 Task: Search one way flight ticket for 3 adults in first from Sacramento: Sacramento International Airport to Indianapolis: Indianapolis International Airport on 8-5-2023. Number of bags: 2 checked bags. Price is upto 92000. Outbound departure time preference is 21:30.
Action: Mouse moved to (343, 137)
Screenshot: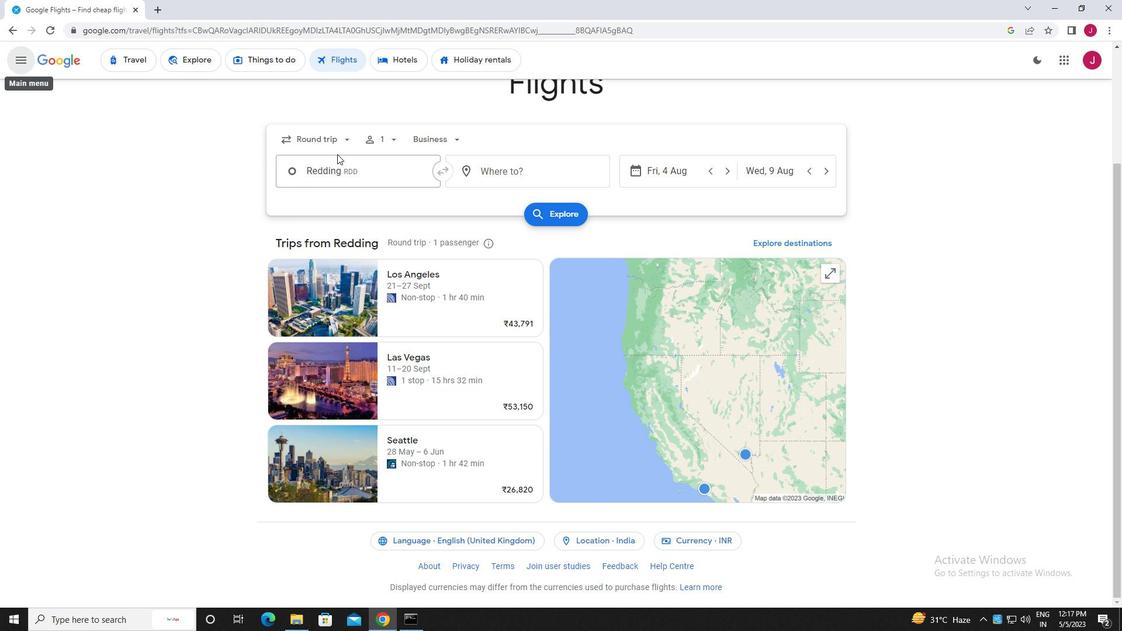 
Action: Mouse pressed left at (343, 137)
Screenshot: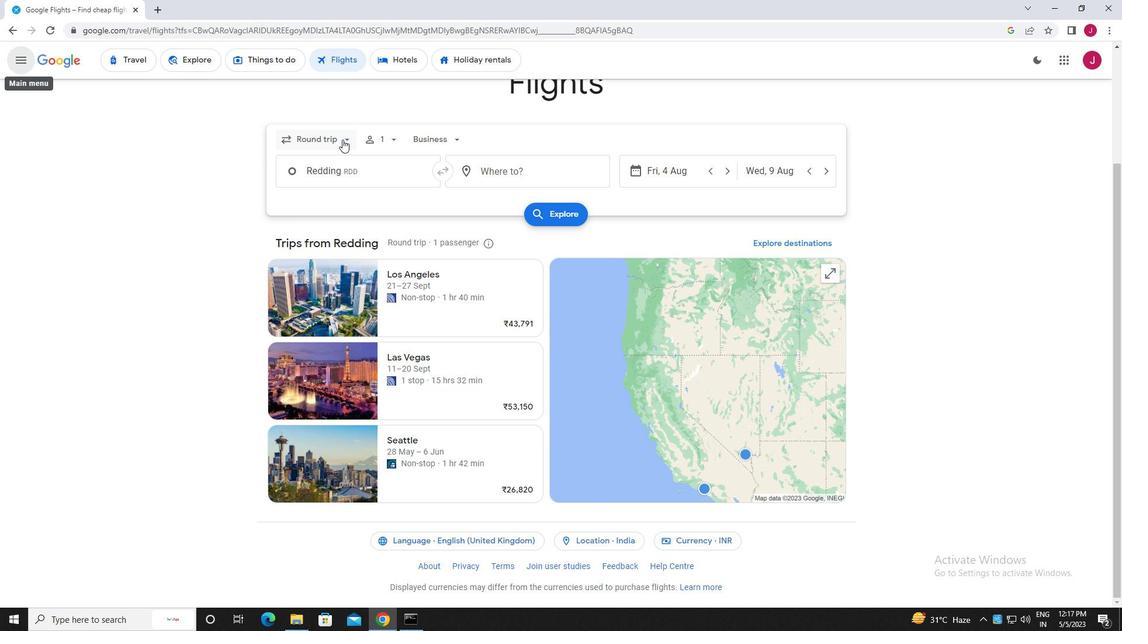 
Action: Mouse moved to (340, 190)
Screenshot: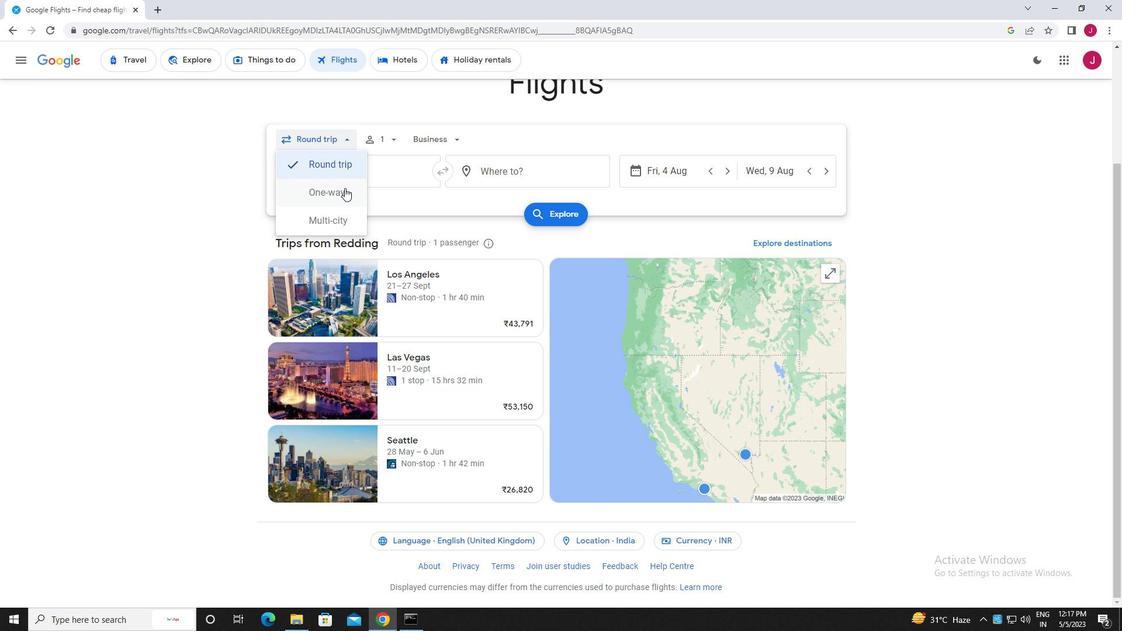 
Action: Mouse pressed left at (340, 190)
Screenshot: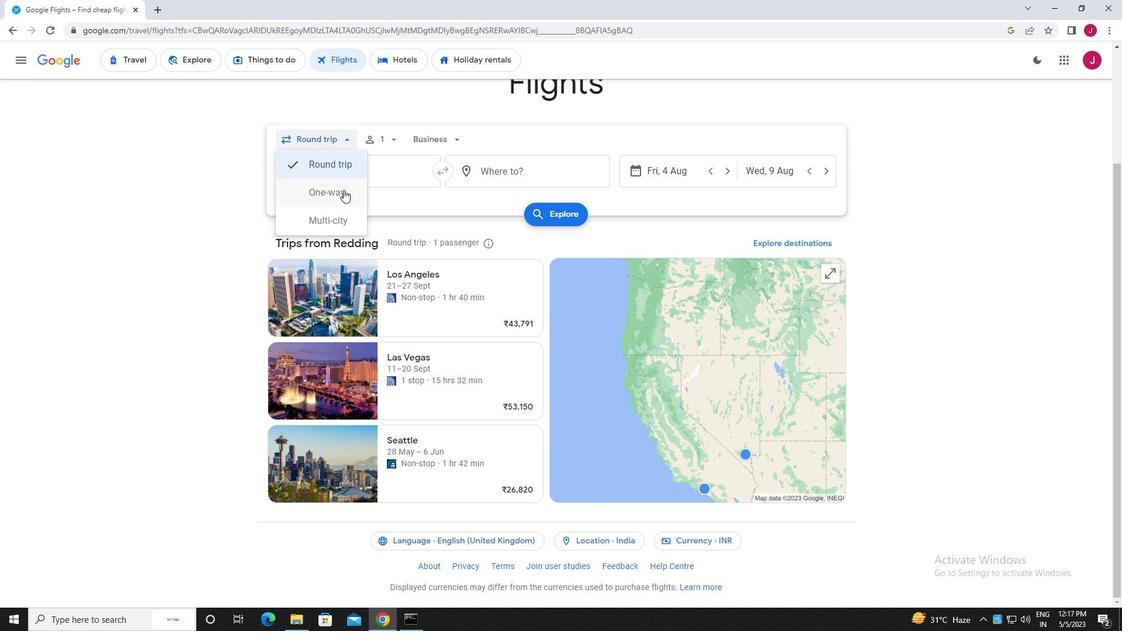 
Action: Mouse moved to (381, 137)
Screenshot: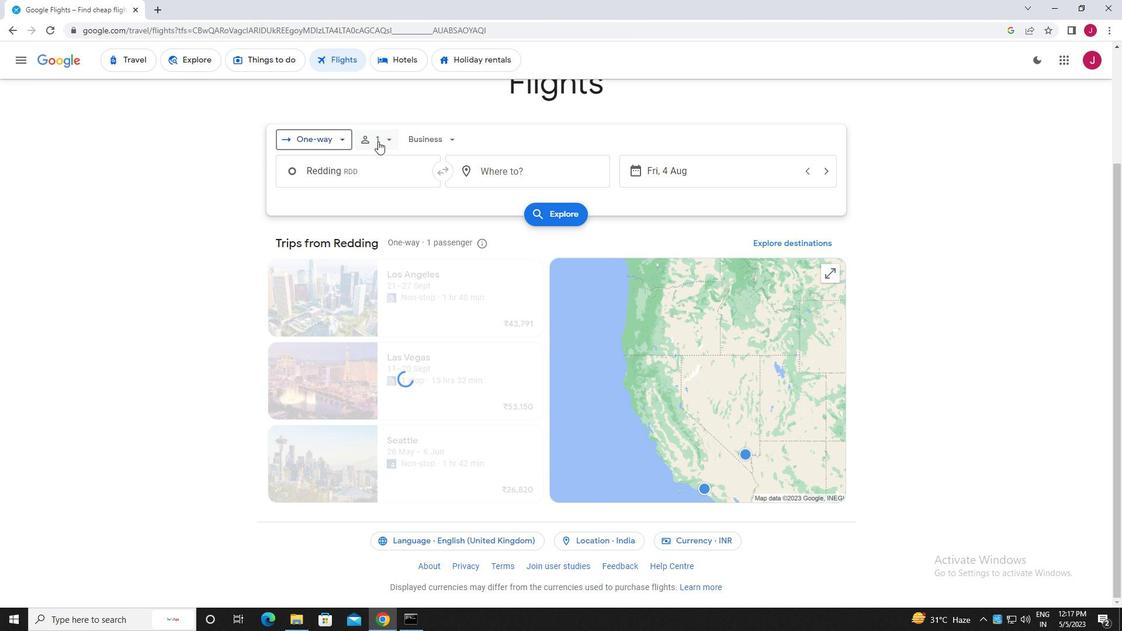 
Action: Mouse pressed left at (381, 137)
Screenshot: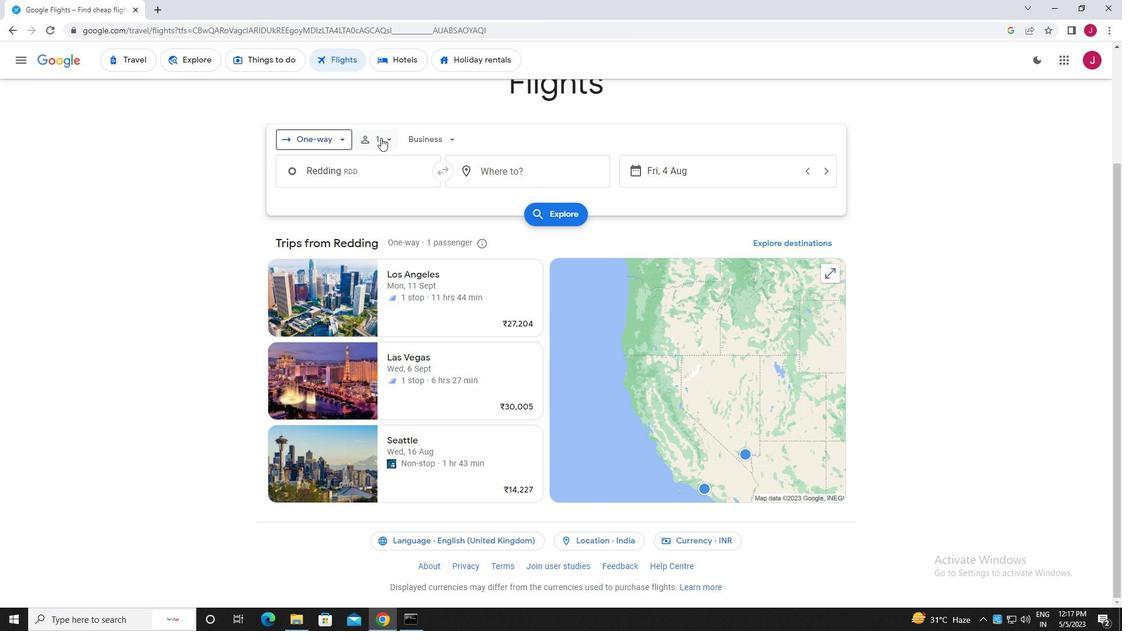
Action: Mouse moved to (484, 167)
Screenshot: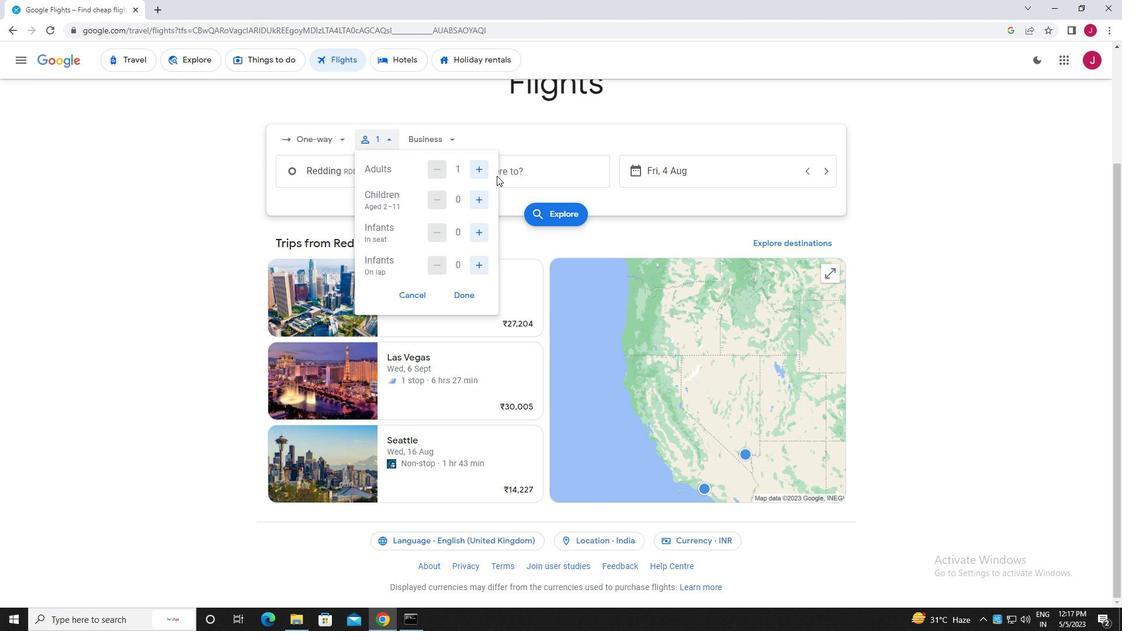 
Action: Mouse pressed left at (484, 167)
Screenshot: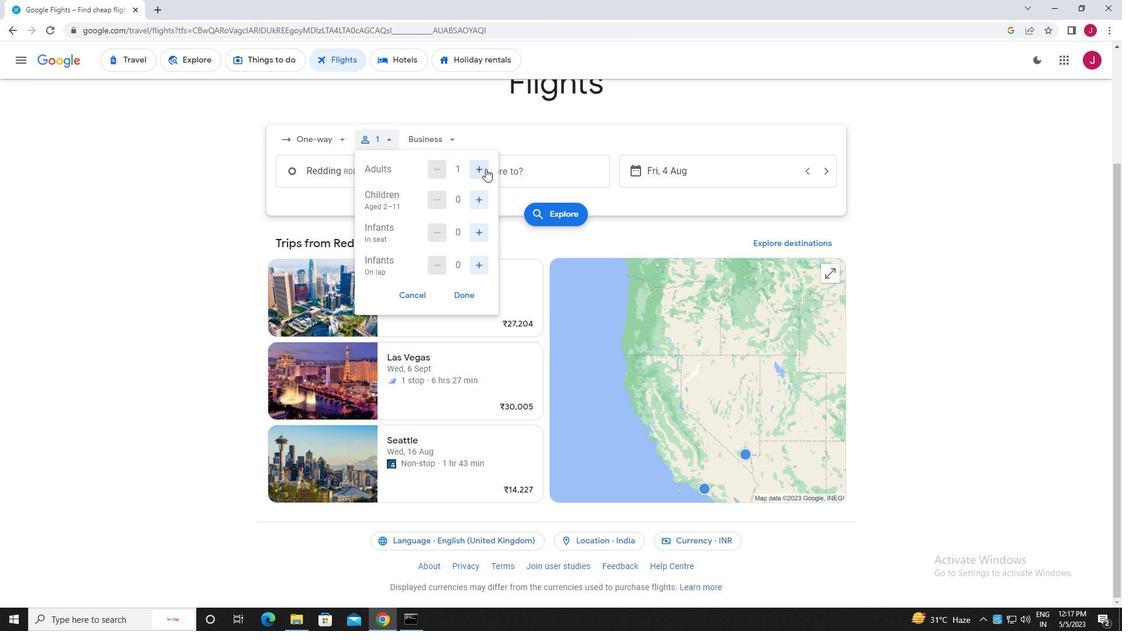 
Action: Mouse pressed left at (484, 167)
Screenshot: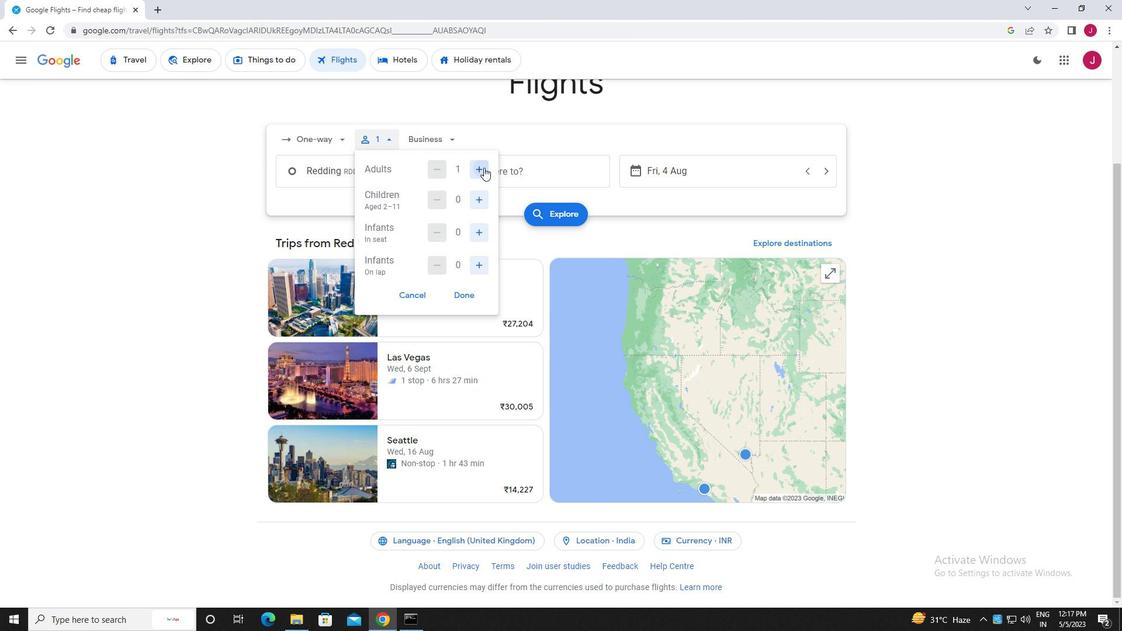 
Action: Mouse moved to (464, 292)
Screenshot: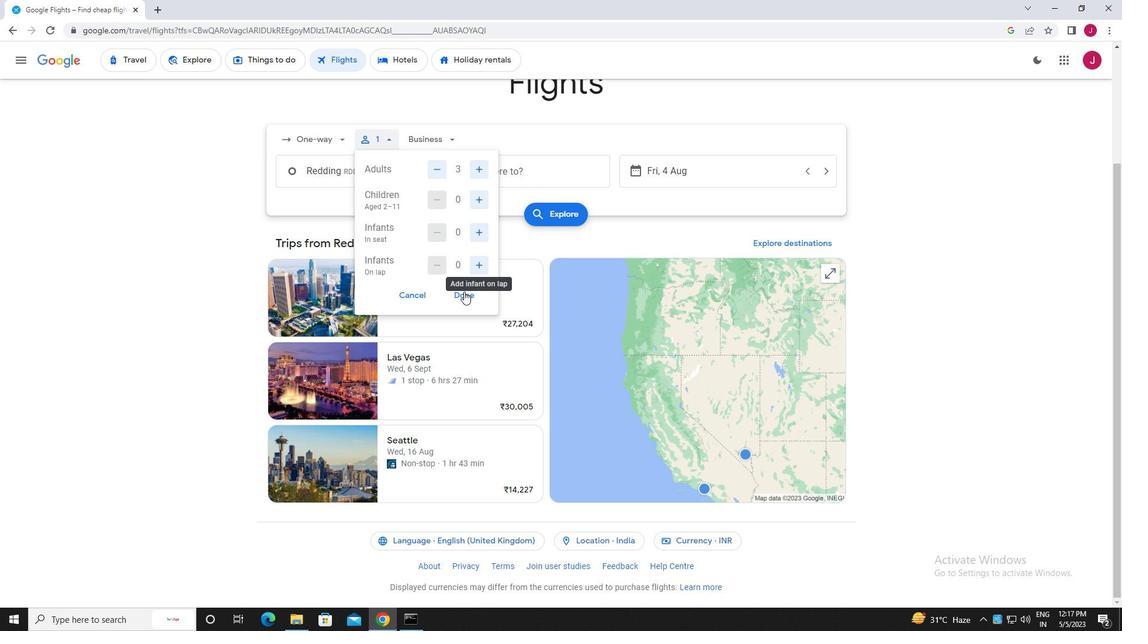 
Action: Mouse pressed left at (464, 292)
Screenshot: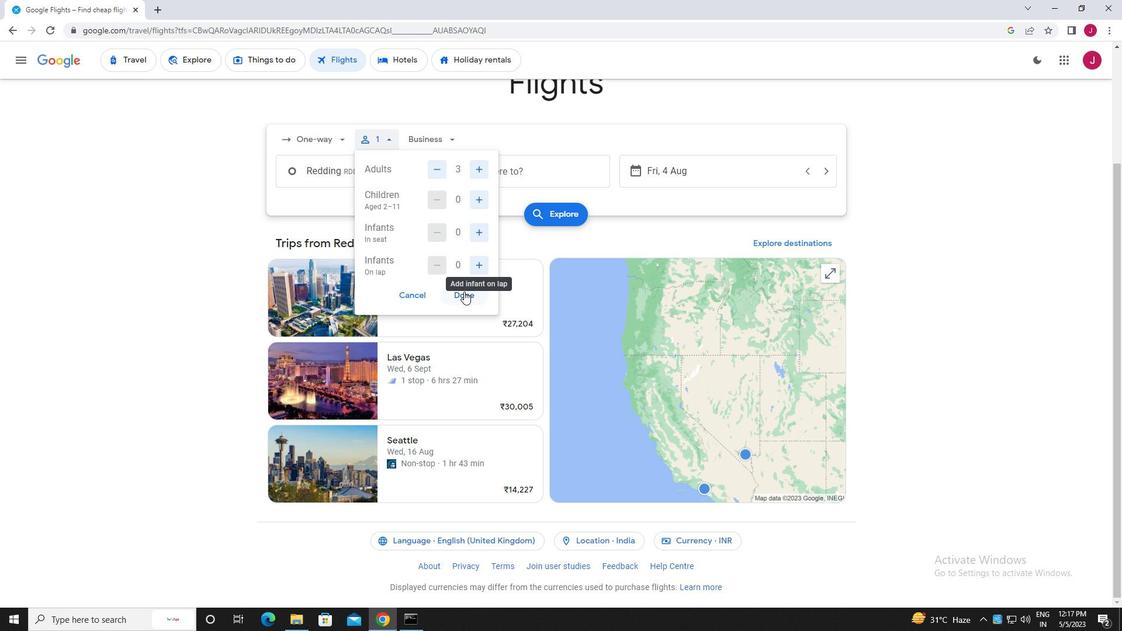 
Action: Mouse moved to (440, 140)
Screenshot: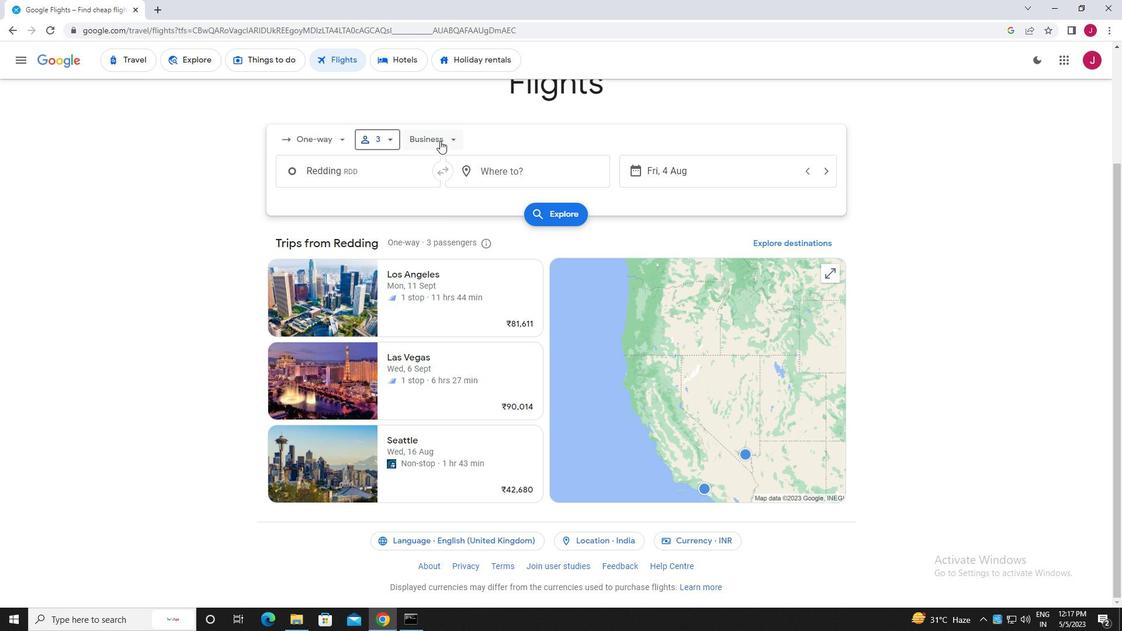 
Action: Mouse pressed left at (440, 140)
Screenshot: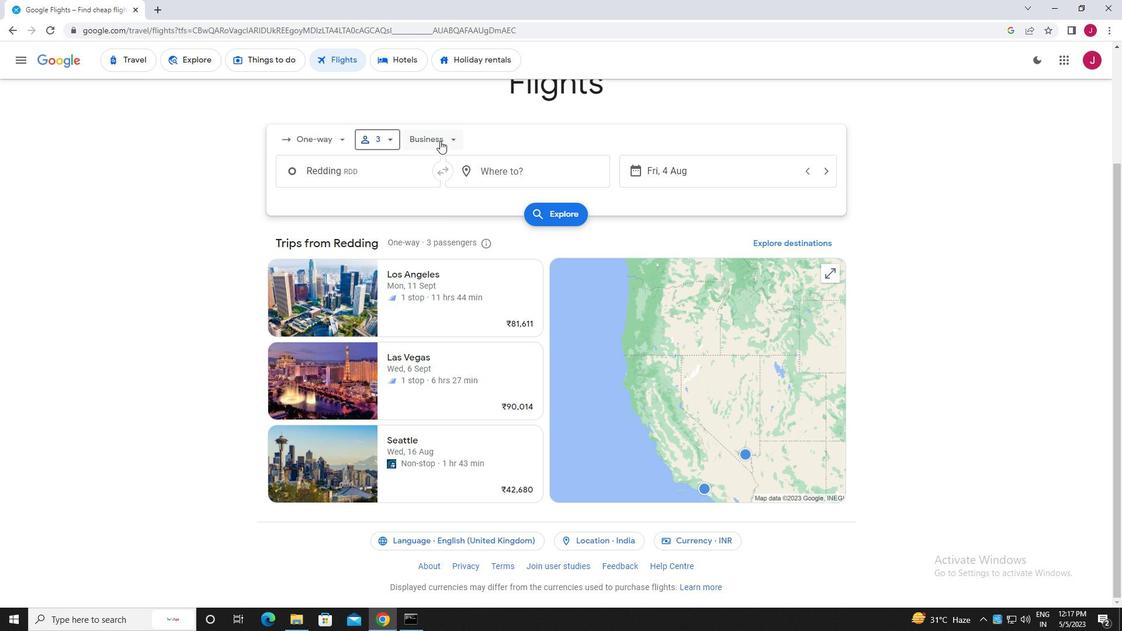 
Action: Mouse moved to (444, 250)
Screenshot: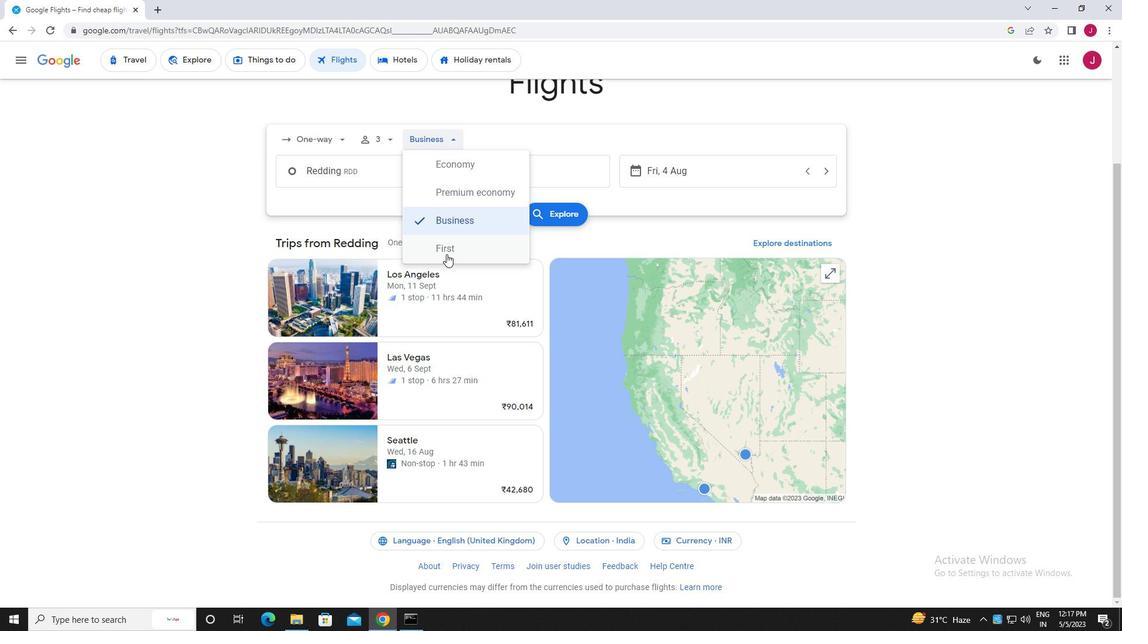 
Action: Mouse pressed left at (444, 250)
Screenshot: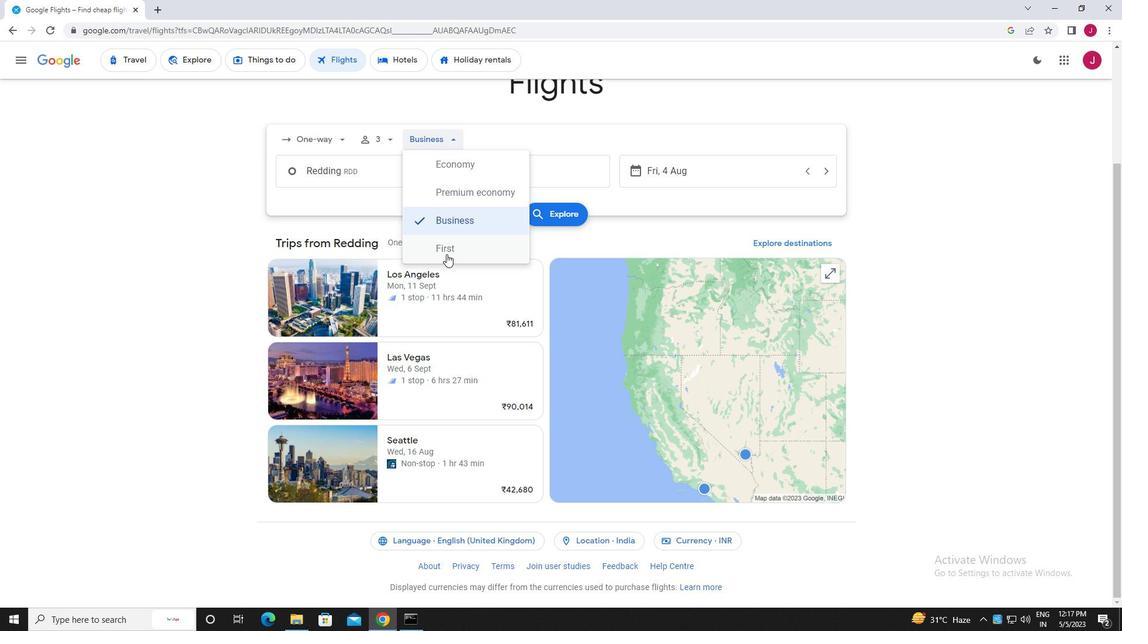 
Action: Mouse moved to (391, 173)
Screenshot: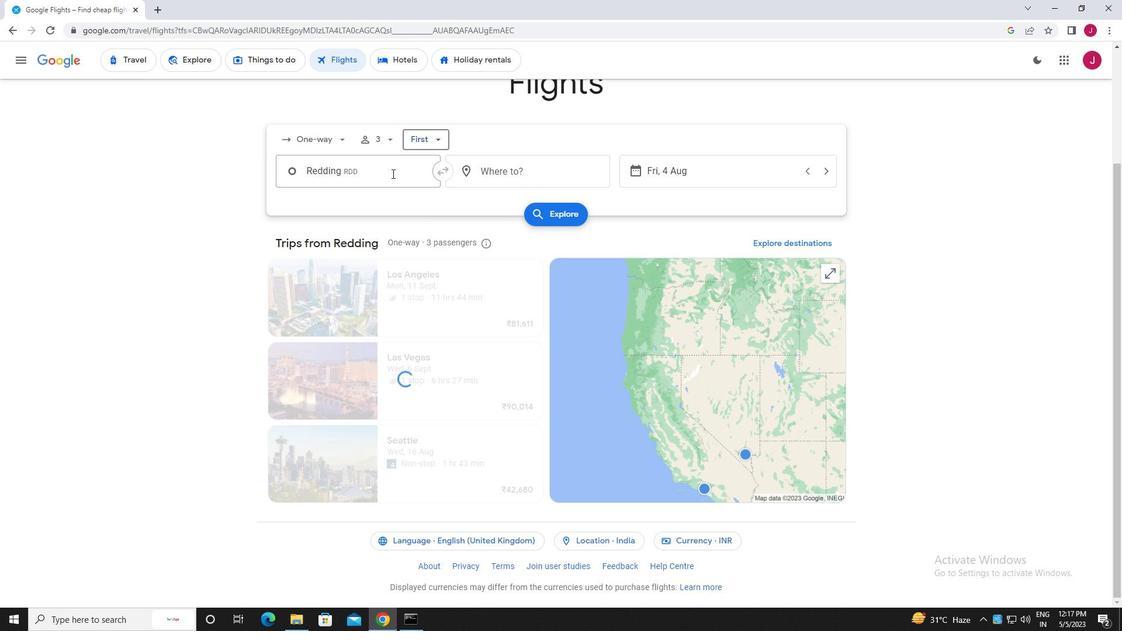 
Action: Mouse pressed left at (391, 173)
Screenshot: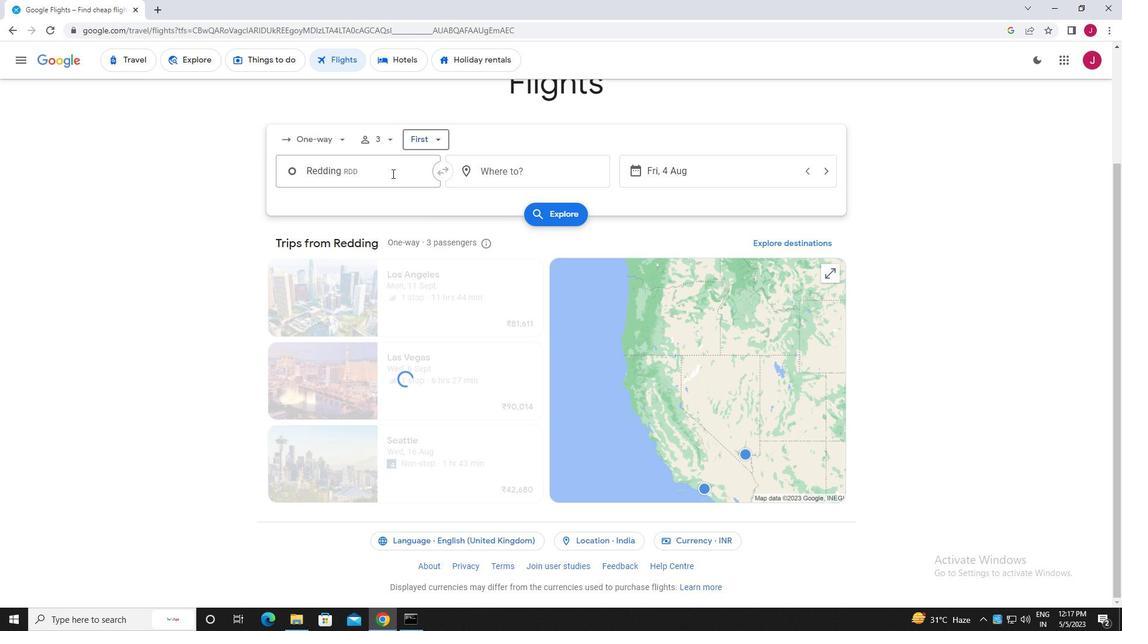
Action: Key pressed sacran<Key.backspace>mento
Screenshot: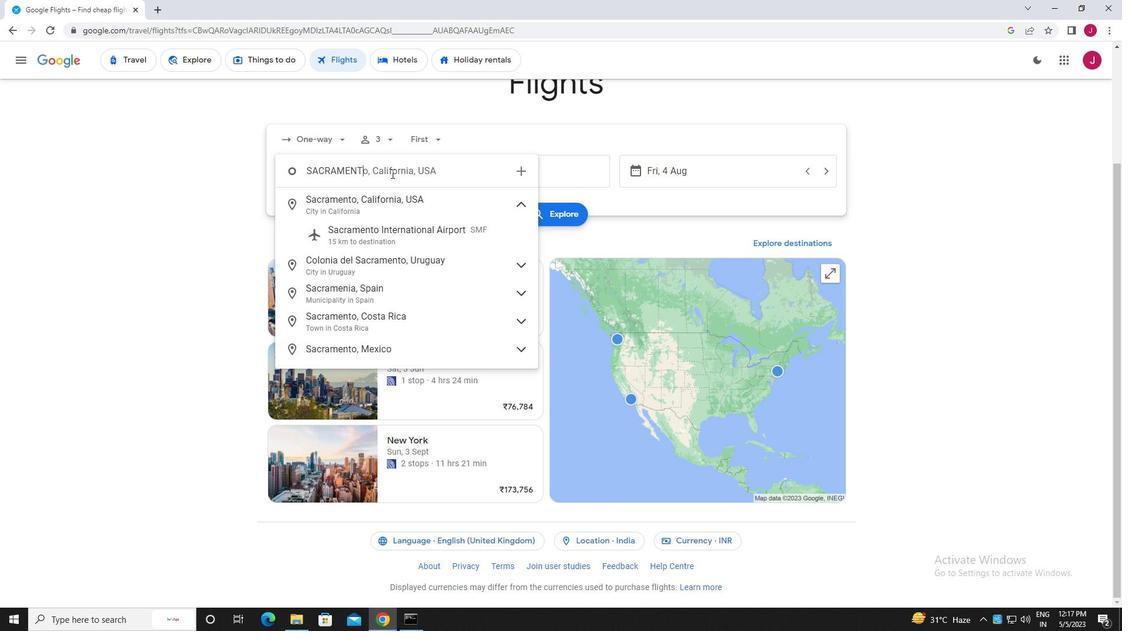 
Action: Mouse moved to (414, 231)
Screenshot: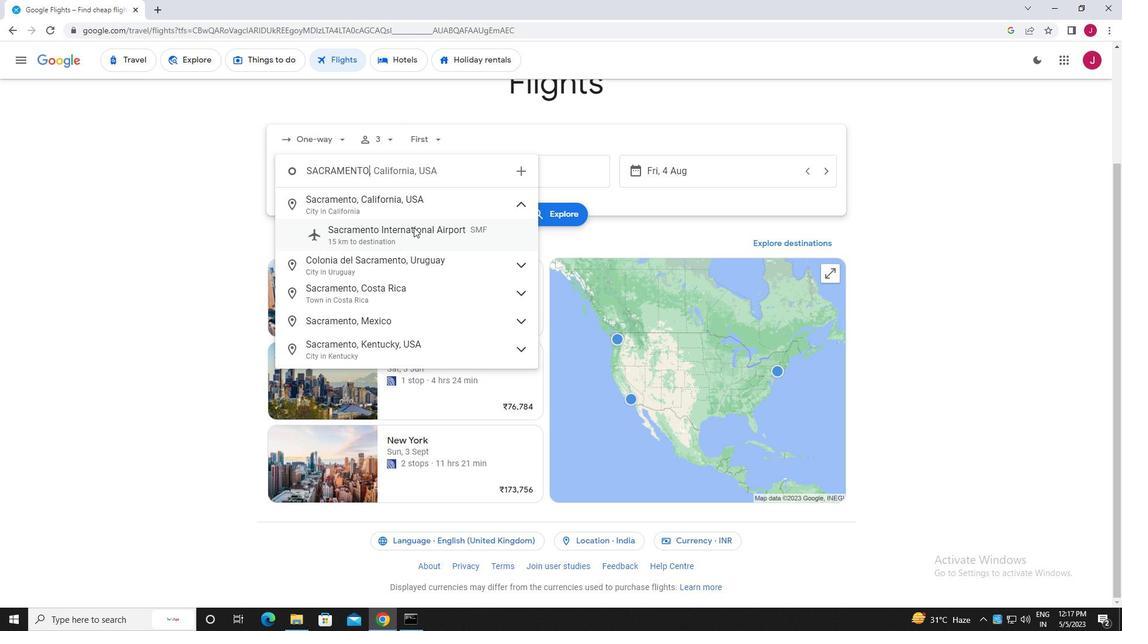 
Action: Mouse pressed left at (414, 231)
Screenshot: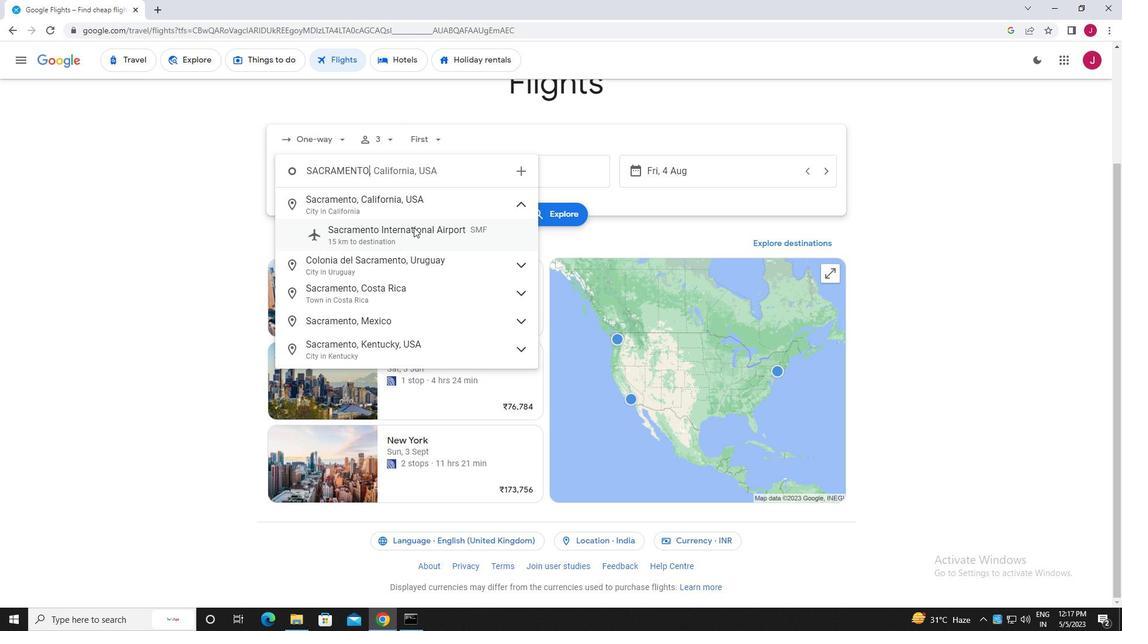
Action: Mouse moved to (523, 172)
Screenshot: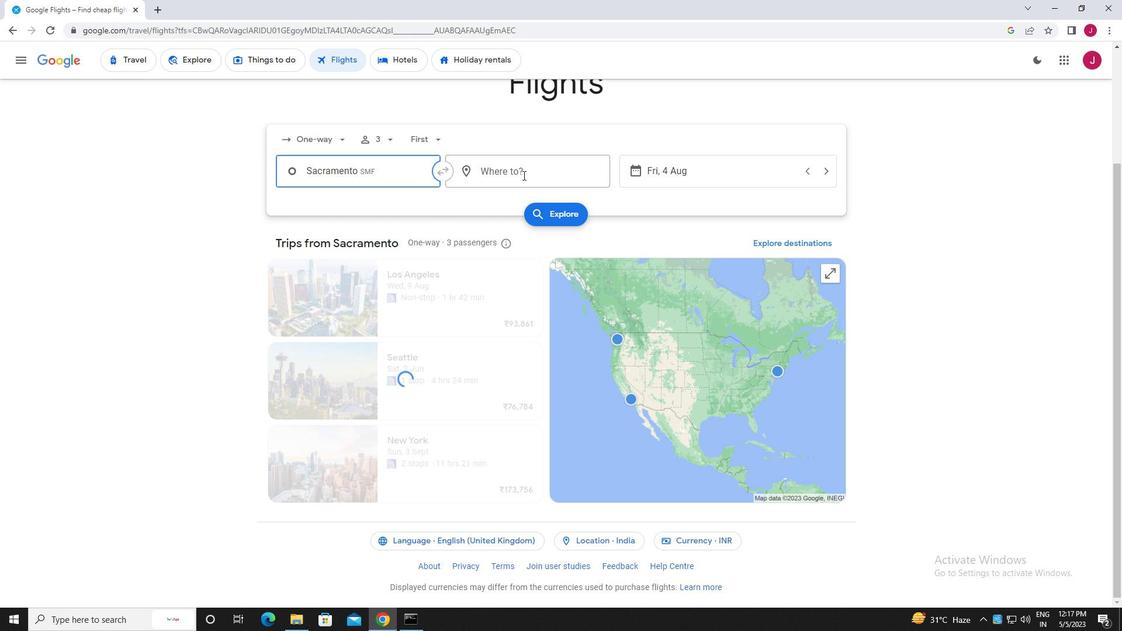 
Action: Mouse pressed left at (523, 172)
Screenshot: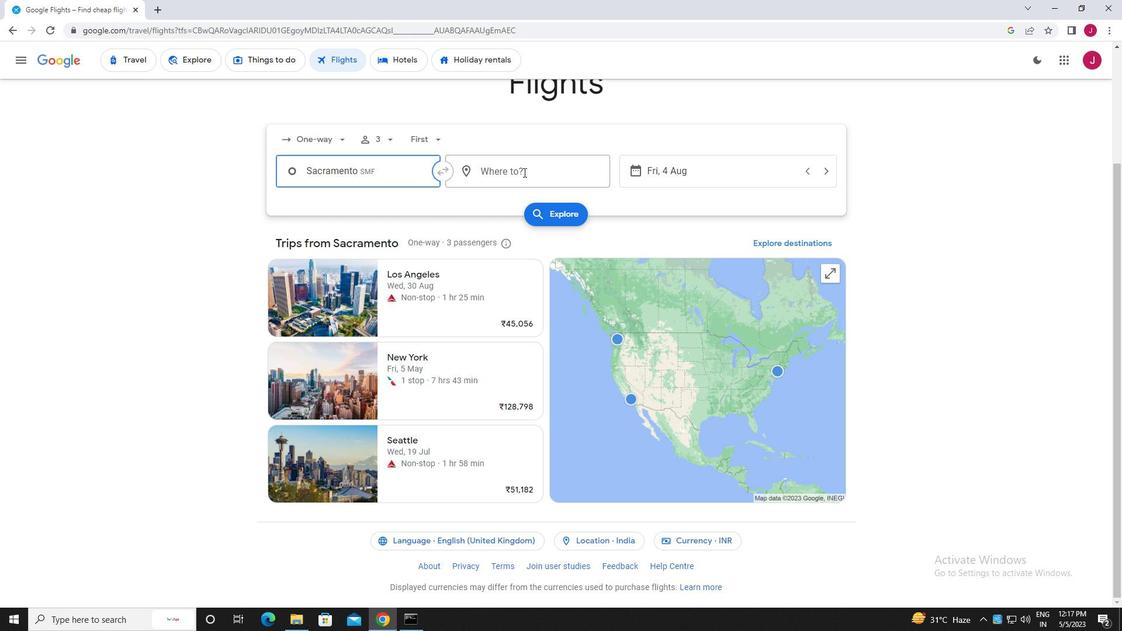 
Action: Key pressed indianapolis
Screenshot: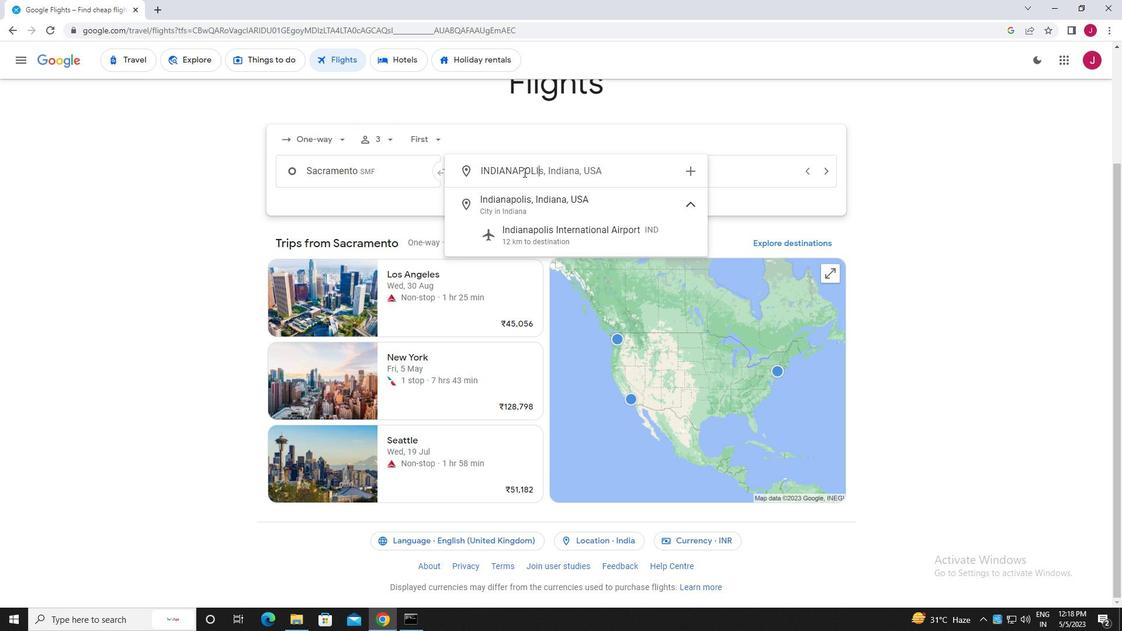 
Action: Mouse moved to (558, 236)
Screenshot: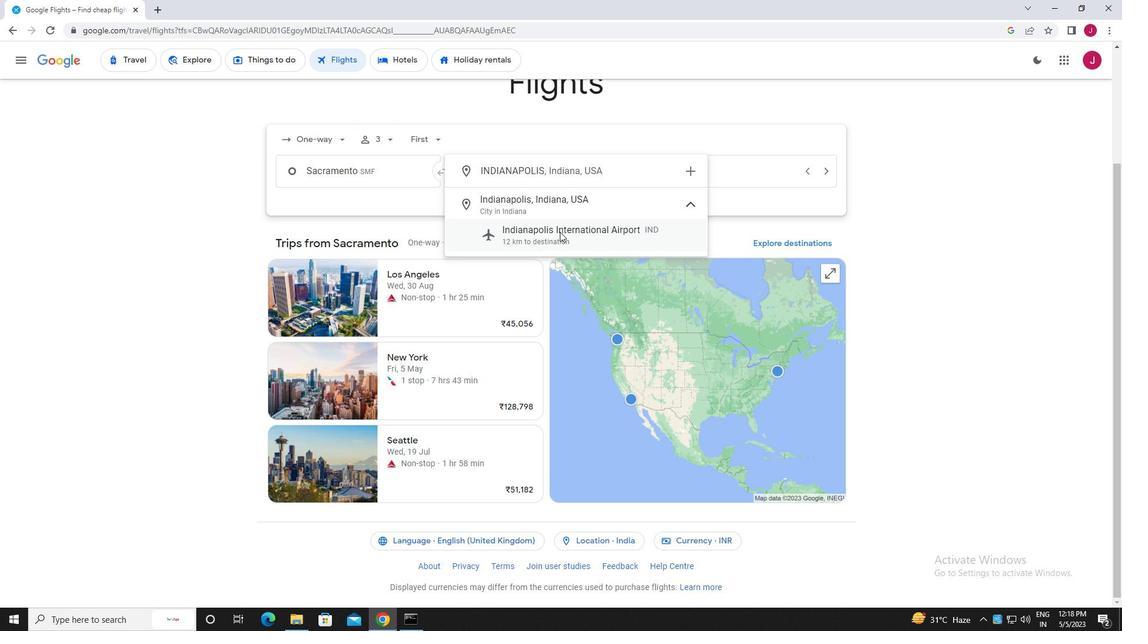 
Action: Mouse pressed left at (558, 236)
Screenshot: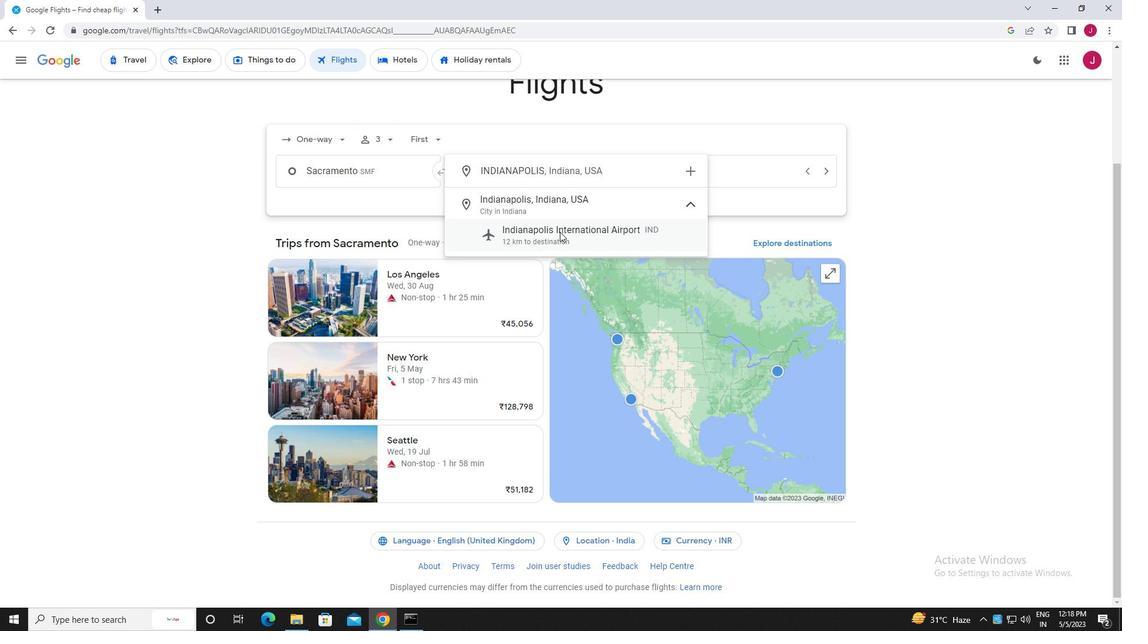 
Action: Mouse moved to (685, 177)
Screenshot: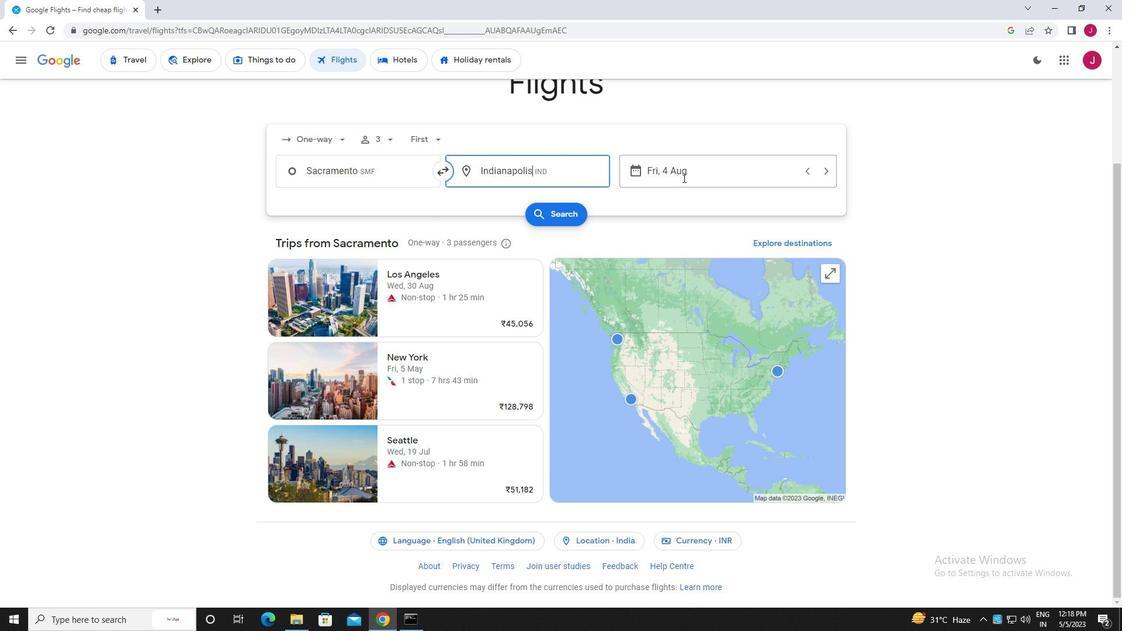 
Action: Mouse pressed left at (685, 177)
Screenshot: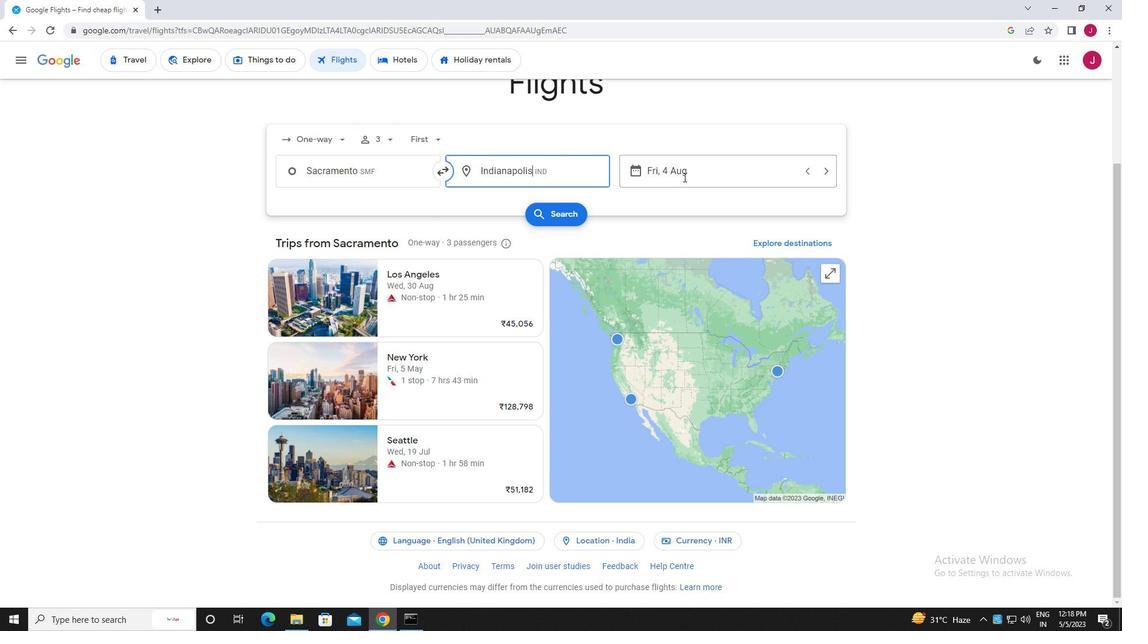 
Action: Mouse moved to (593, 266)
Screenshot: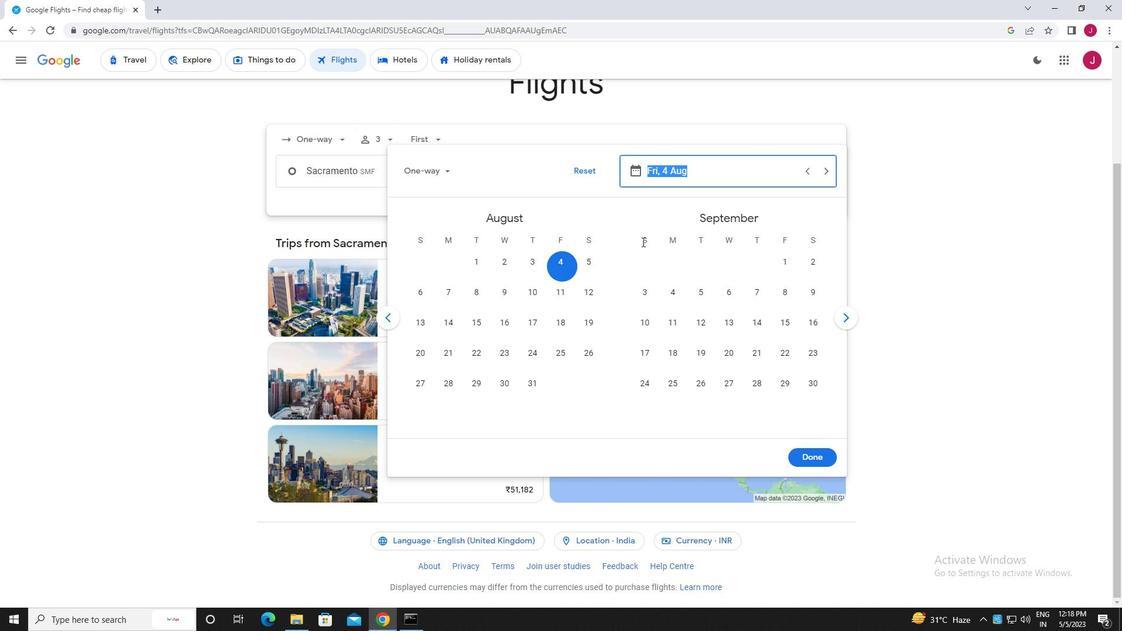 
Action: Mouse pressed left at (593, 266)
Screenshot: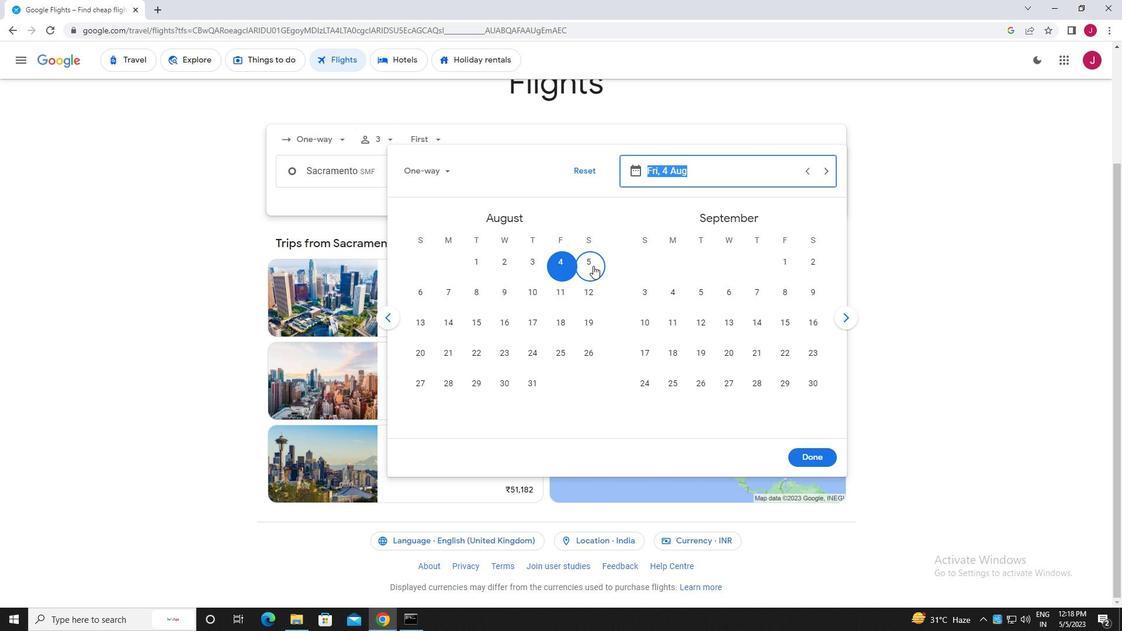 
Action: Mouse moved to (807, 457)
Screenshot: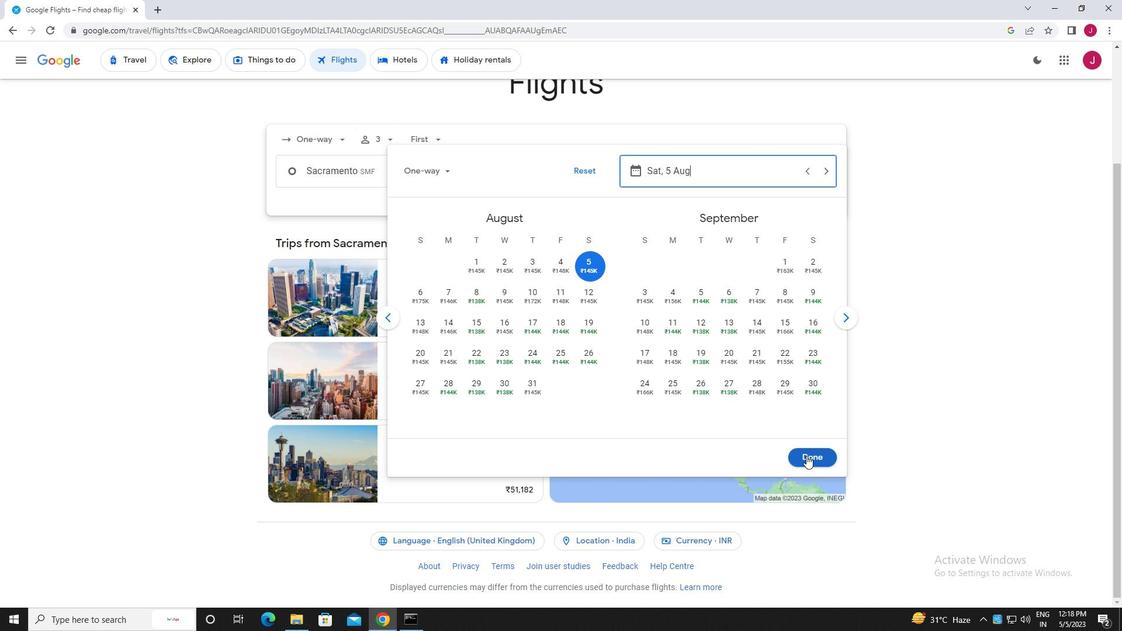 
Action: Mouse pressed left at (807, 457)
Screenshot: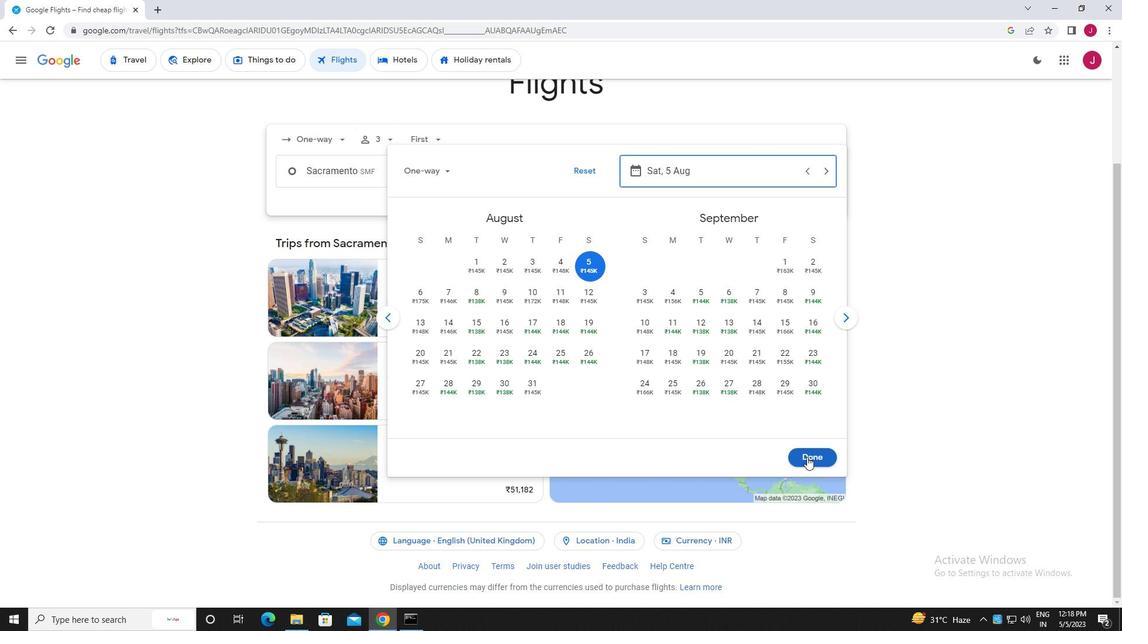 
Action: Mouse moved to (562, 215)
Screenshot: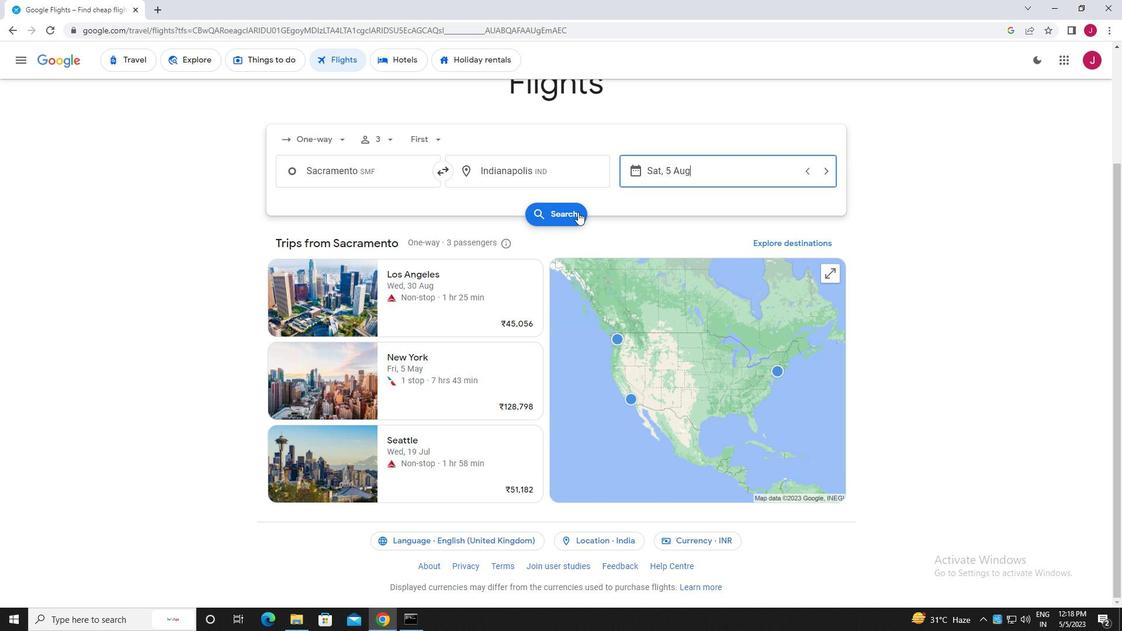 
Action: Mouse pressed left at (562, 215)
Screenshot: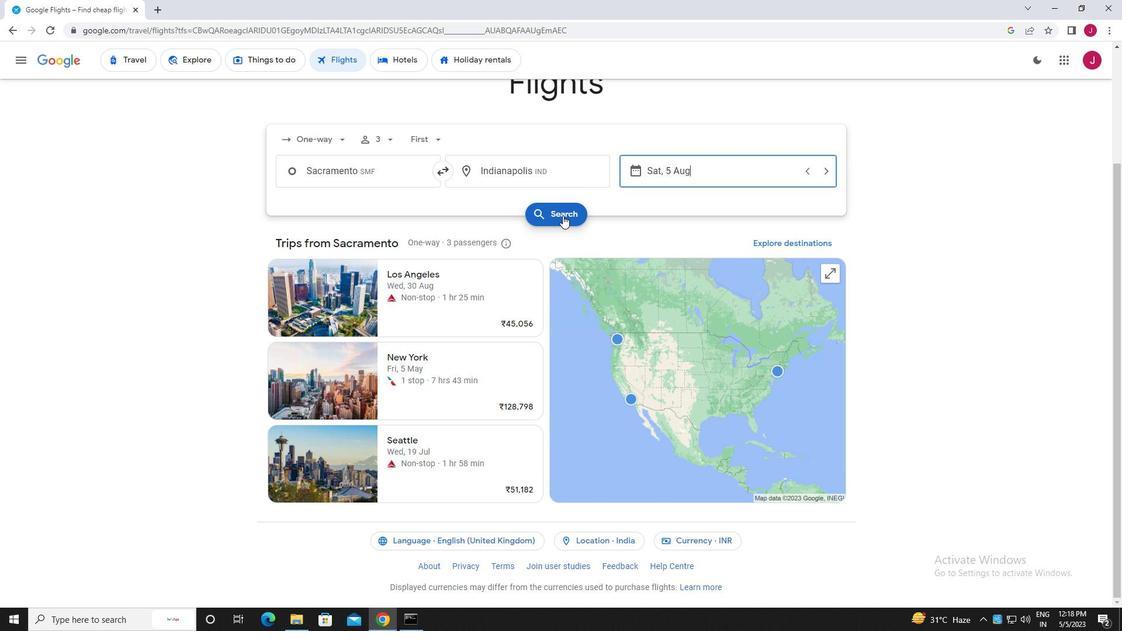 
Action: Mouse moved to (296, 168)
Screenshot: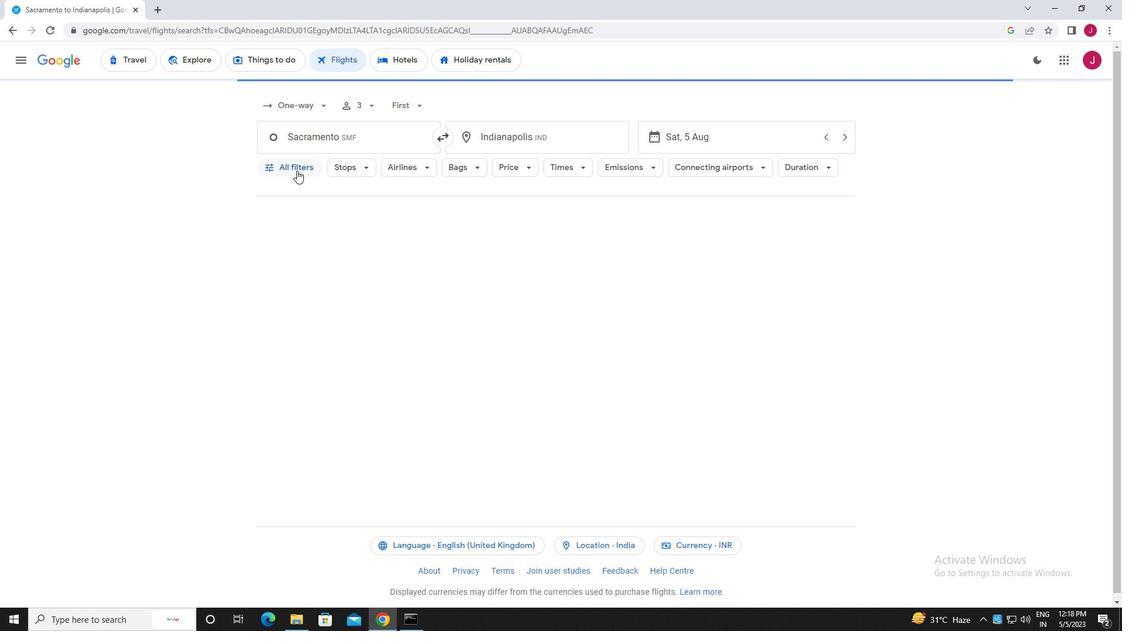 
Action: Mouse pressed left at (296, 168)
Screenshot: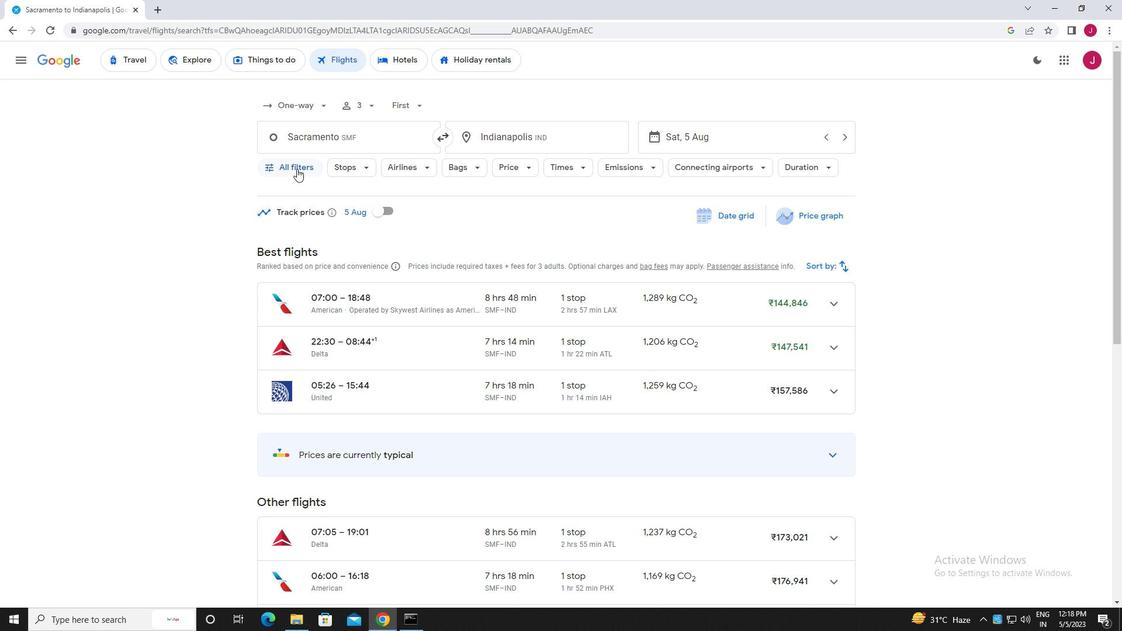 
Action: Mouse moved to (361, 243)
Screenshot: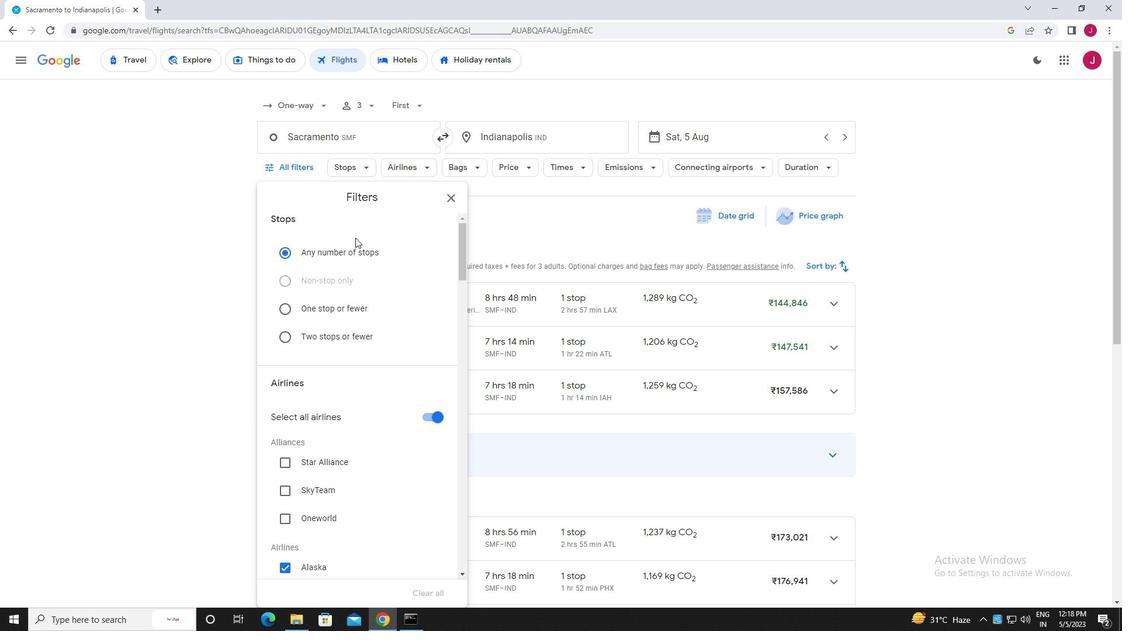 
Action: Mouse scrolled (361, 242) with delta (0, 0)
Screenshot: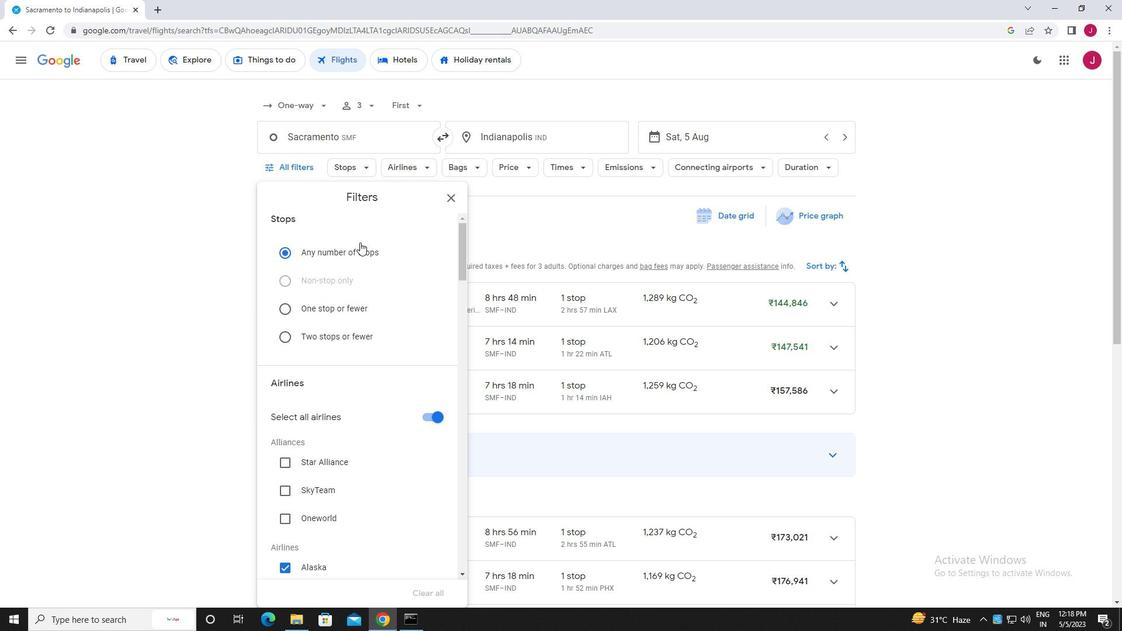 
Action: Mouse moved to (361, 243)
Screenshot: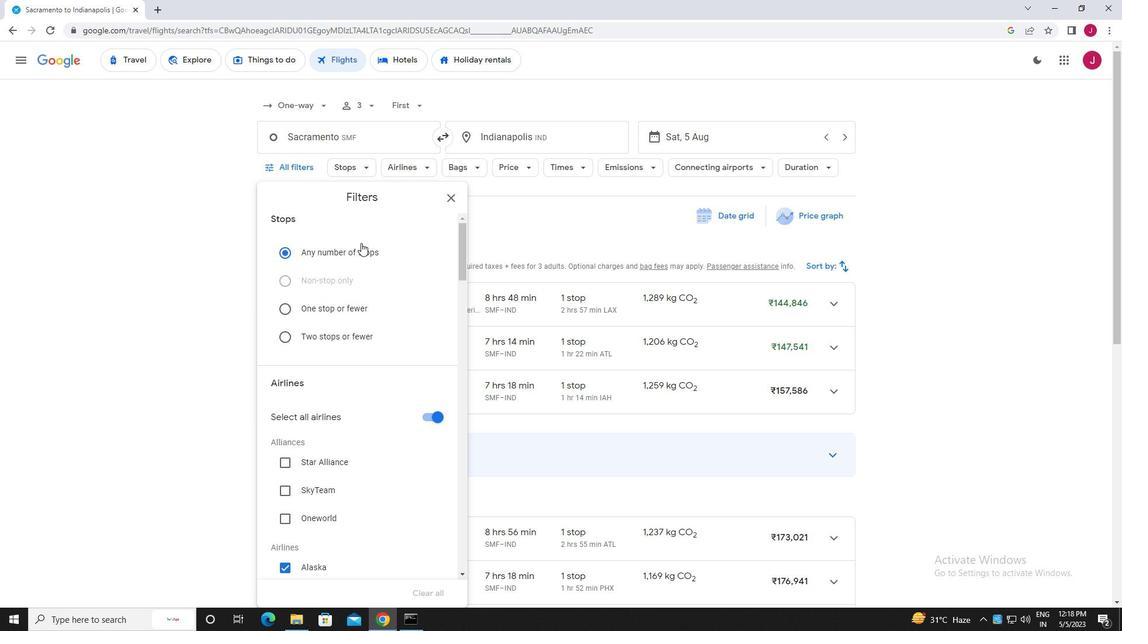 
Action: Mouse scrolled (361, 243) with delta (0, 0)
Screenshot: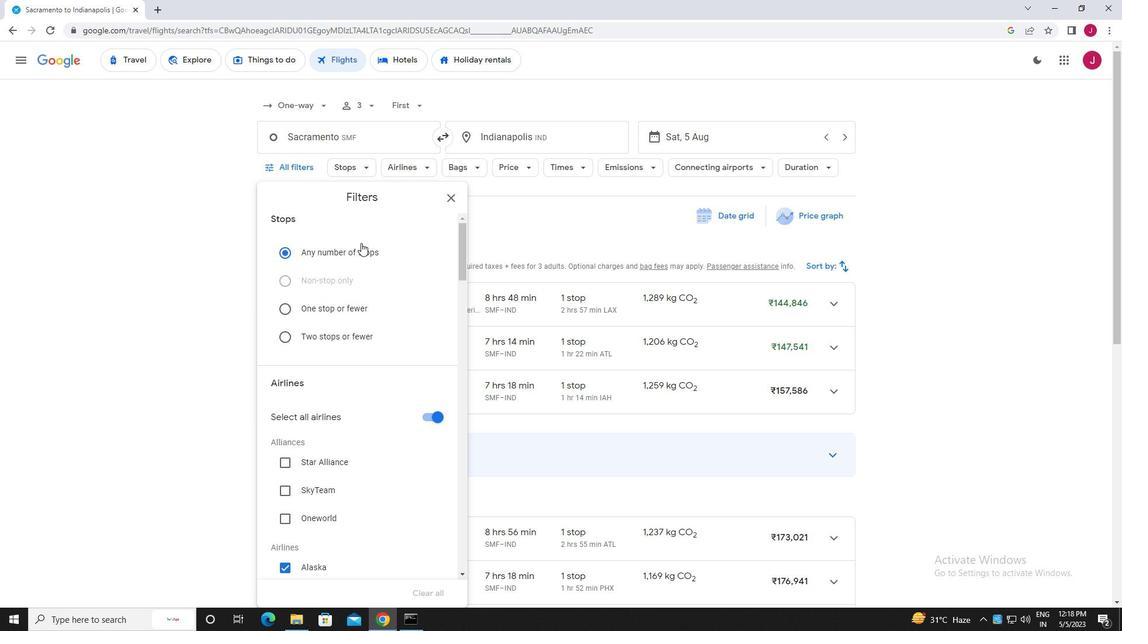 
Action: Mouse moved to (365, 247)
Screenshot: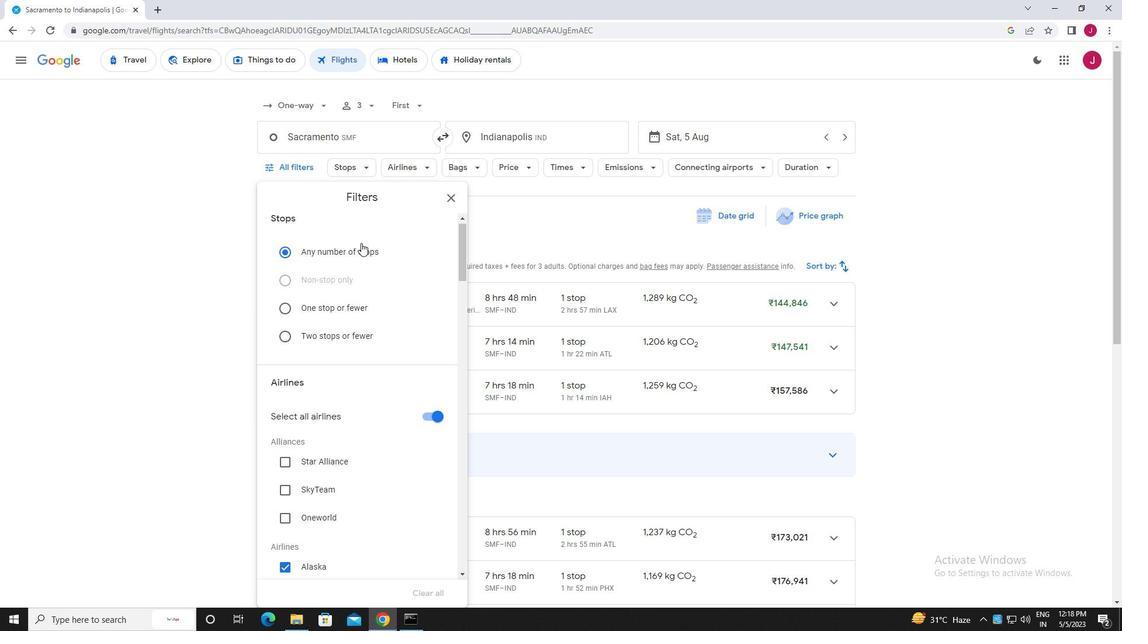 
Action: Mouse scrolled (365, 247) with delta (0, 0)
Screenshot: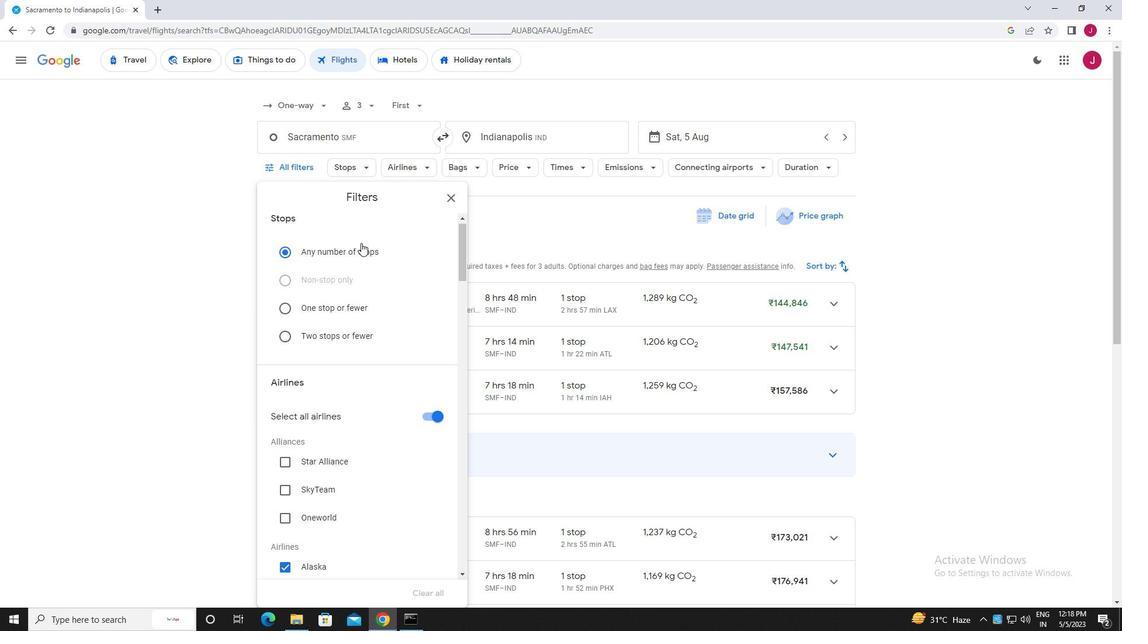 
Action: Mouse moved to (427, 242)
Screenshot: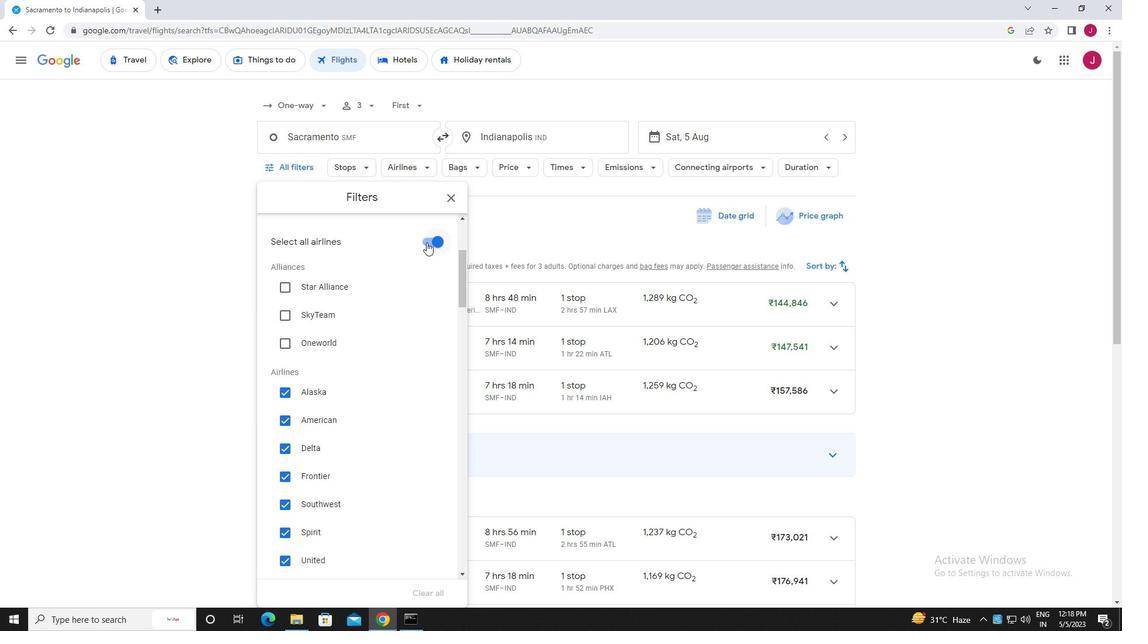 
Action: Mouse pressed left at (427, 242)
Screenshot: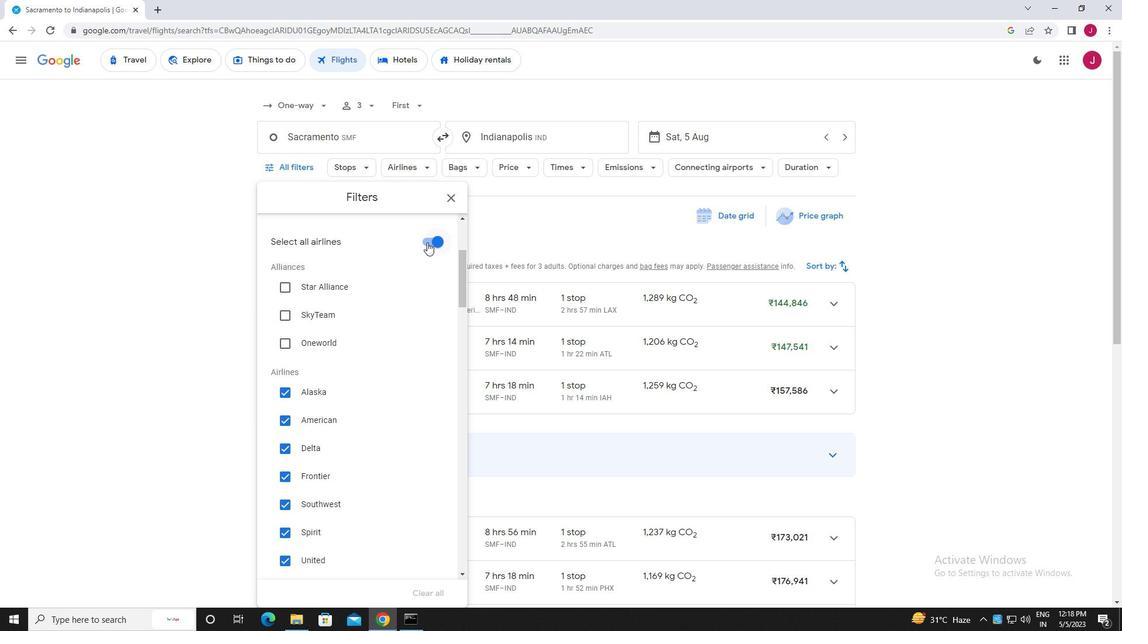 
Action: Mouse moved to (385, 286)
Screenshot: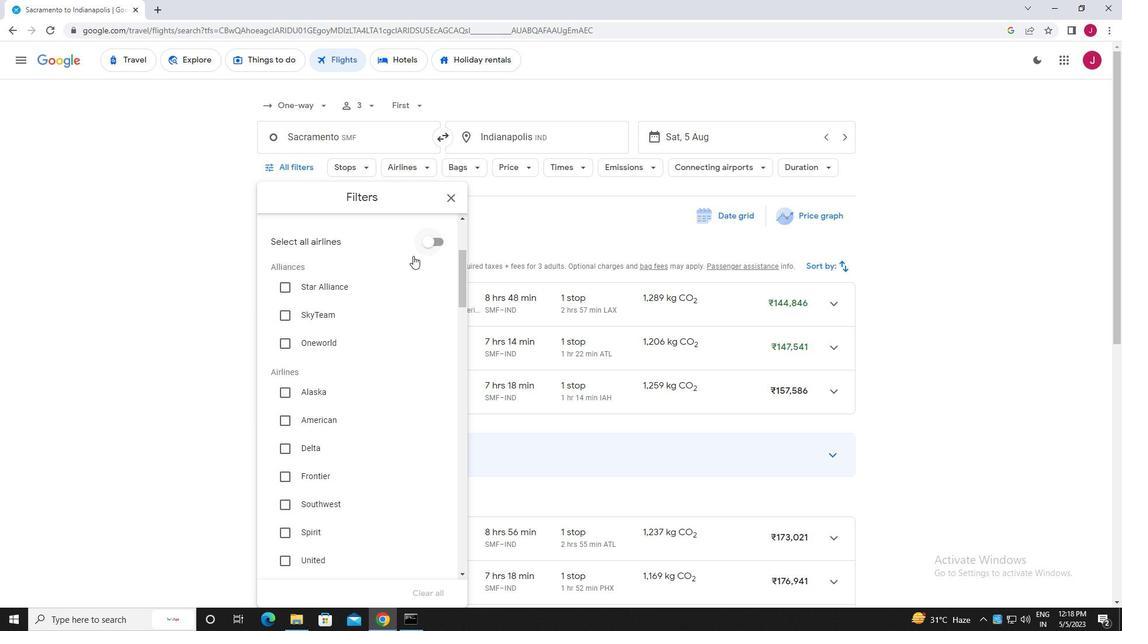 
Action: Mouse scrolled (385, 285) with delta (0, 0)
Screenshot: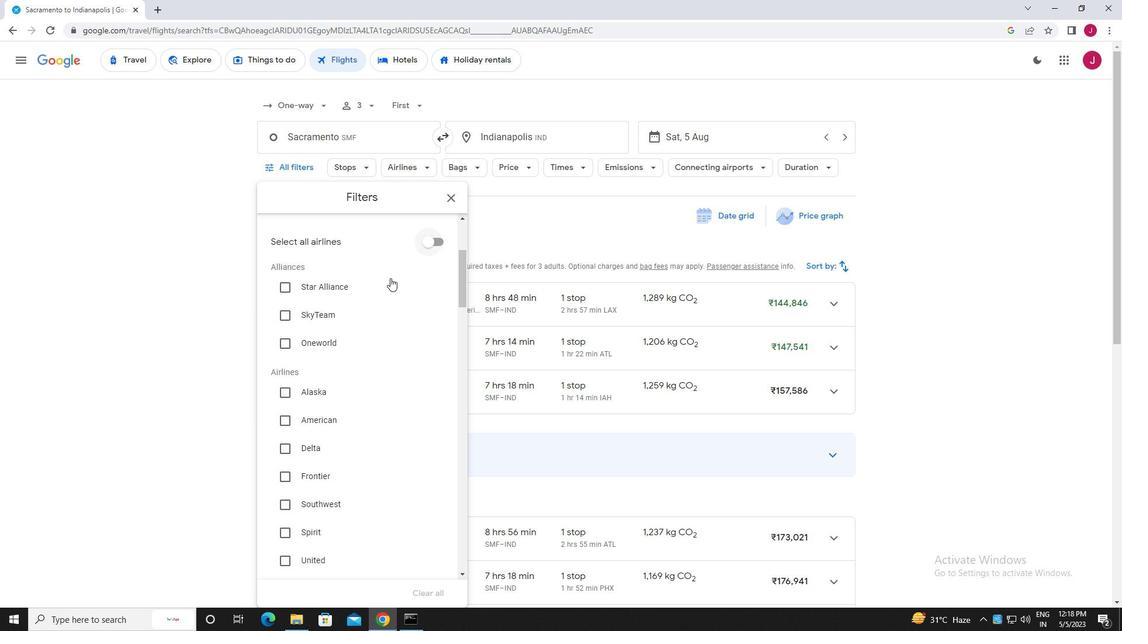 
Action: Mouse scrolled (385, 285) with delta (0, 0)
Screenshot: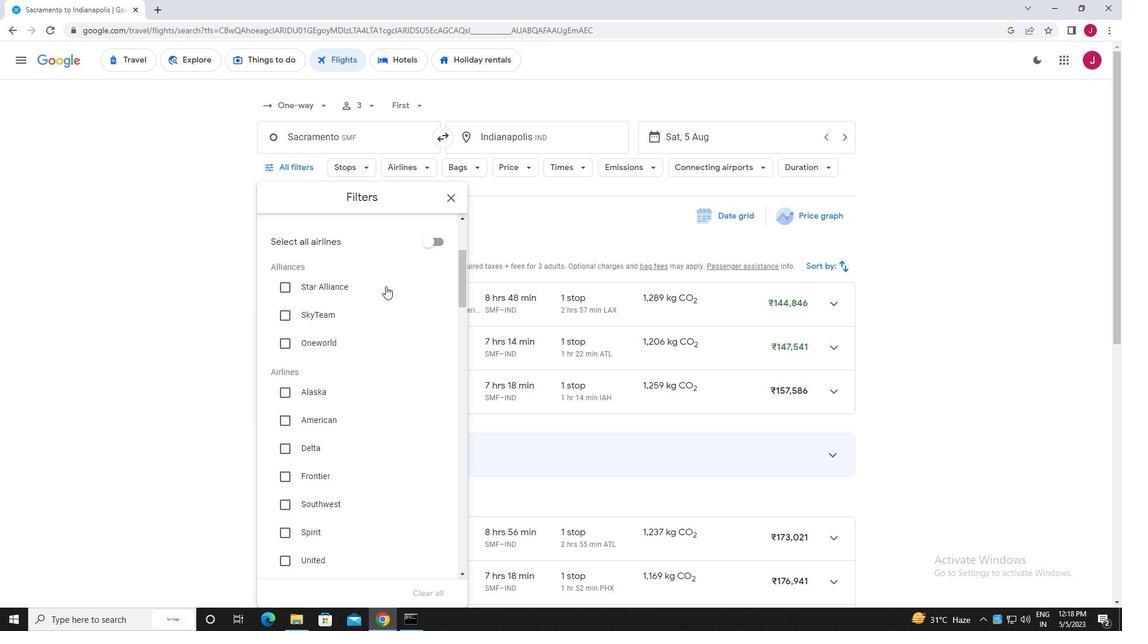 
Action: Mouse scrolled (385, 285) with delta (0, 0)
Screenshot: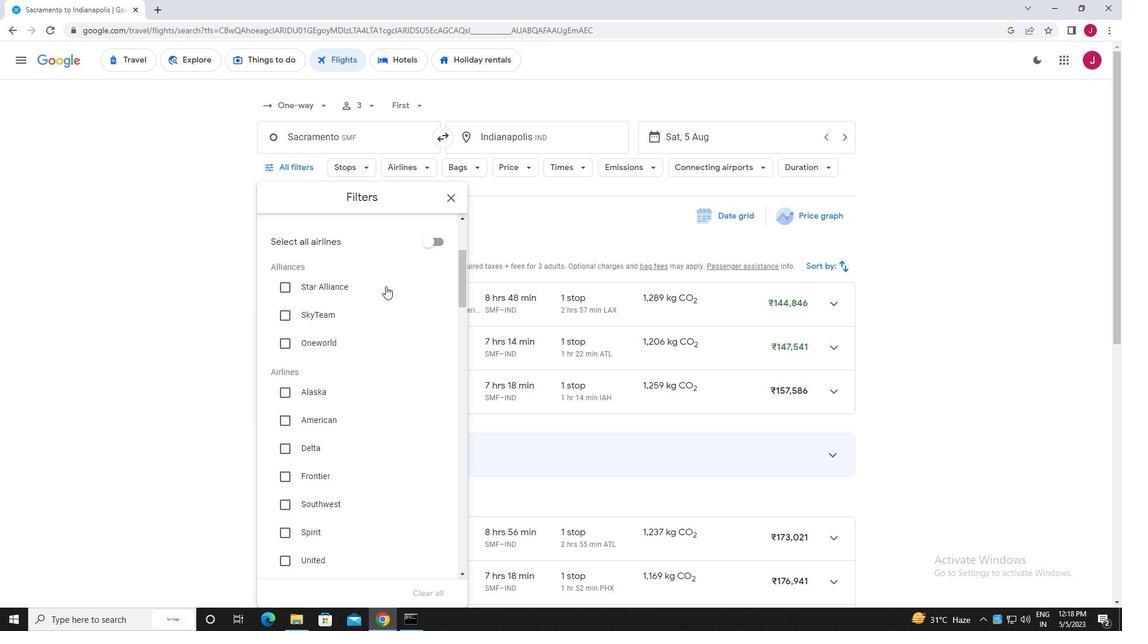 
Action: Mouse scrolled (385, 285) with delta (0, 0)
Screenshot: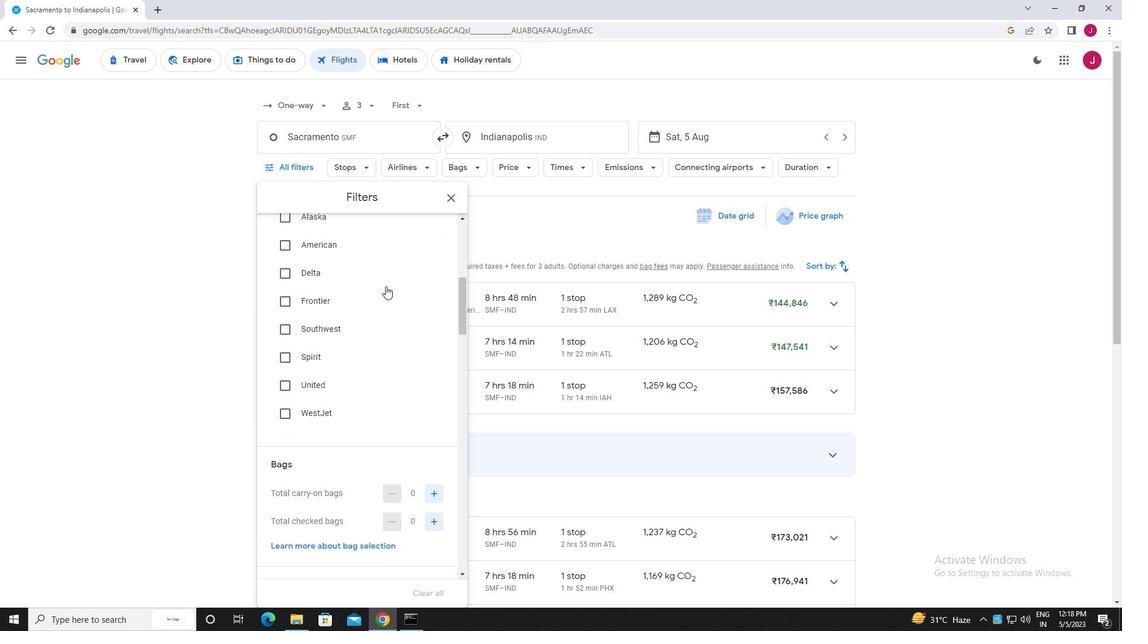
Action: Mouse scrolled (385, 285) with delta (0, 0)
Screenshot: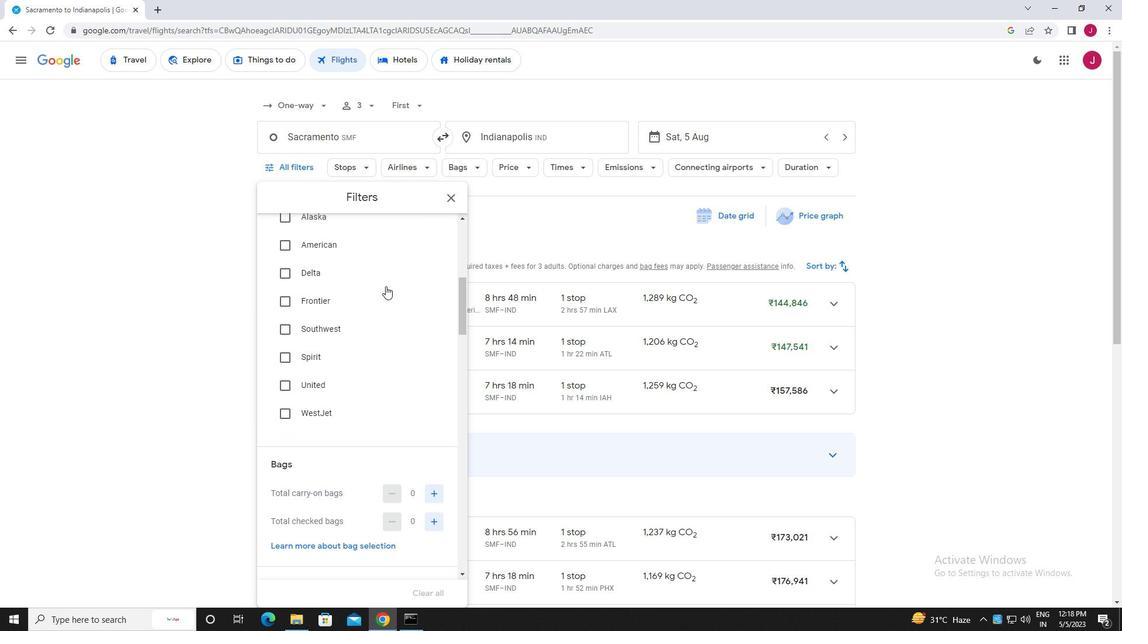 
Action: Mouse scrolled (385, 285) with delta (0, 0)
Screenshot: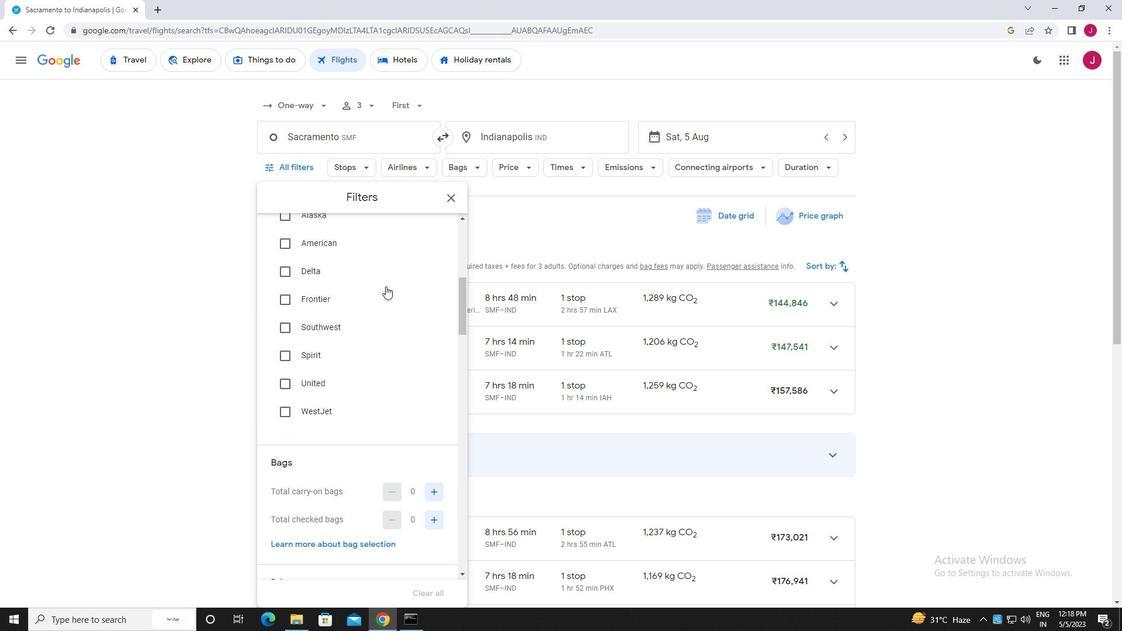 
Action: Mouse scrolled (385, 285) with delta (0, 0)
Screenshot: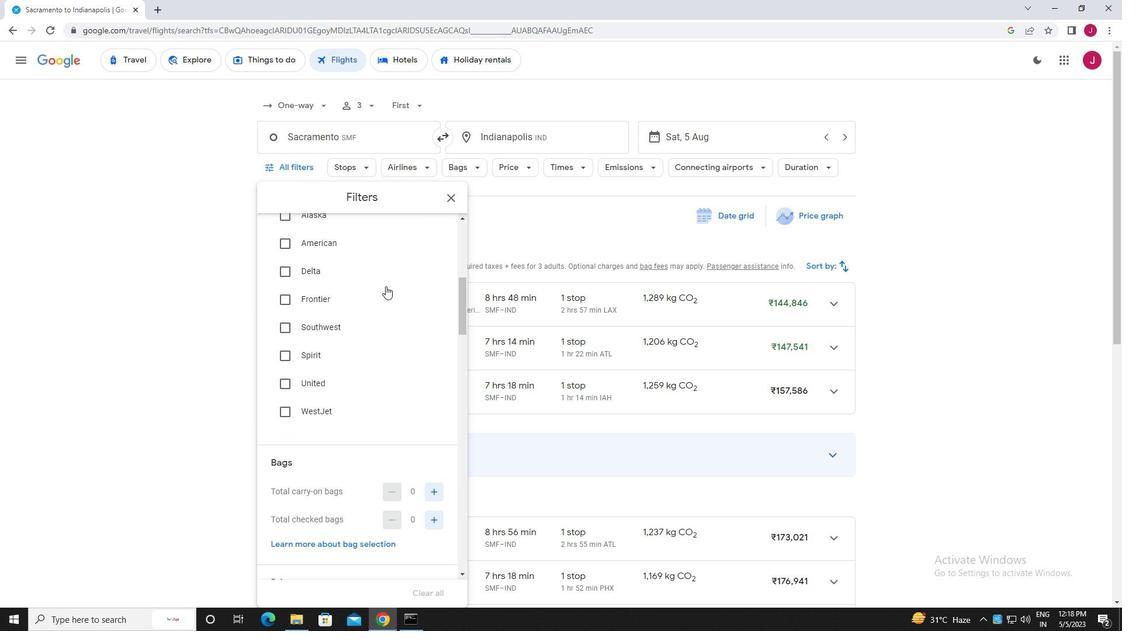 
Action: Mouse moved to (431, 285)
Screenshot: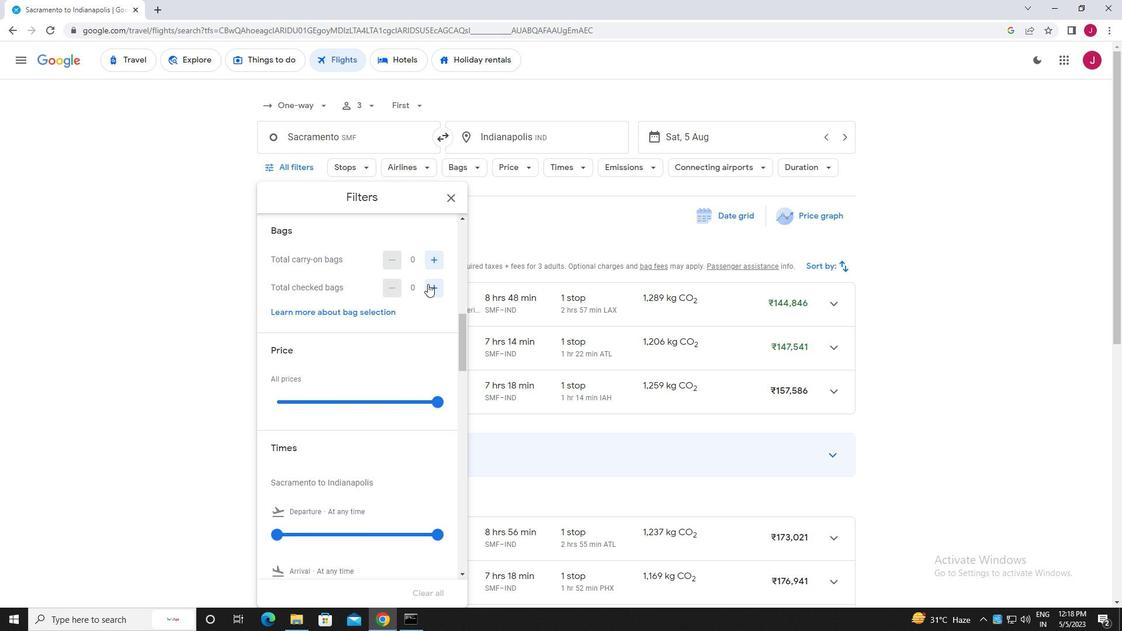
Action: Mouse pressed left at (431, 285)
Screenshot: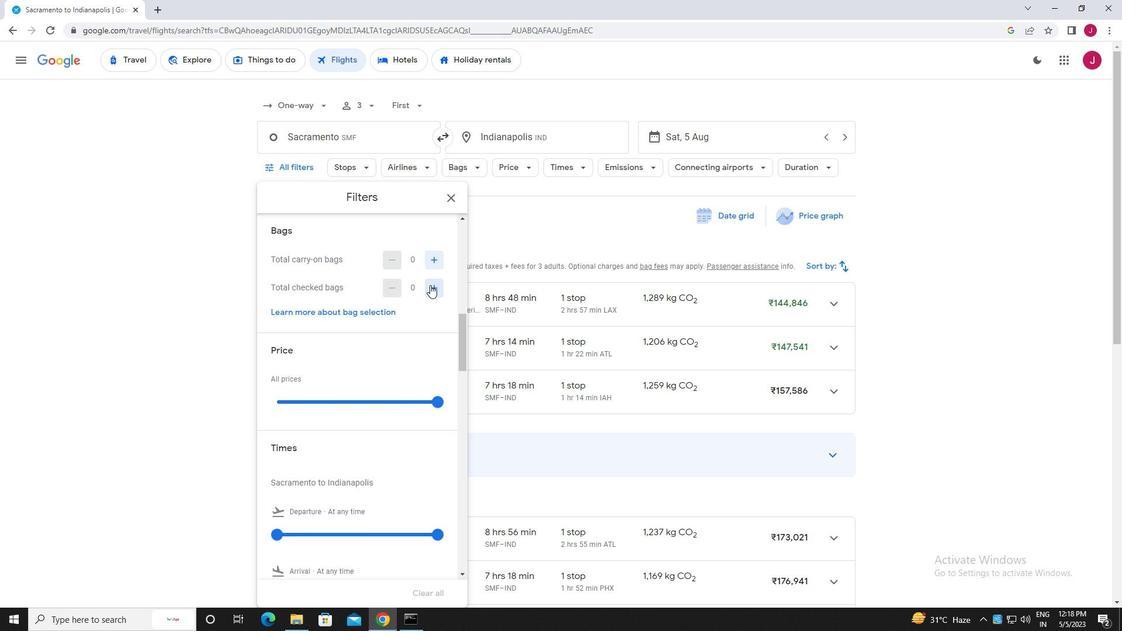 
Action: Mouse moved to (431, 285)
Screenshot: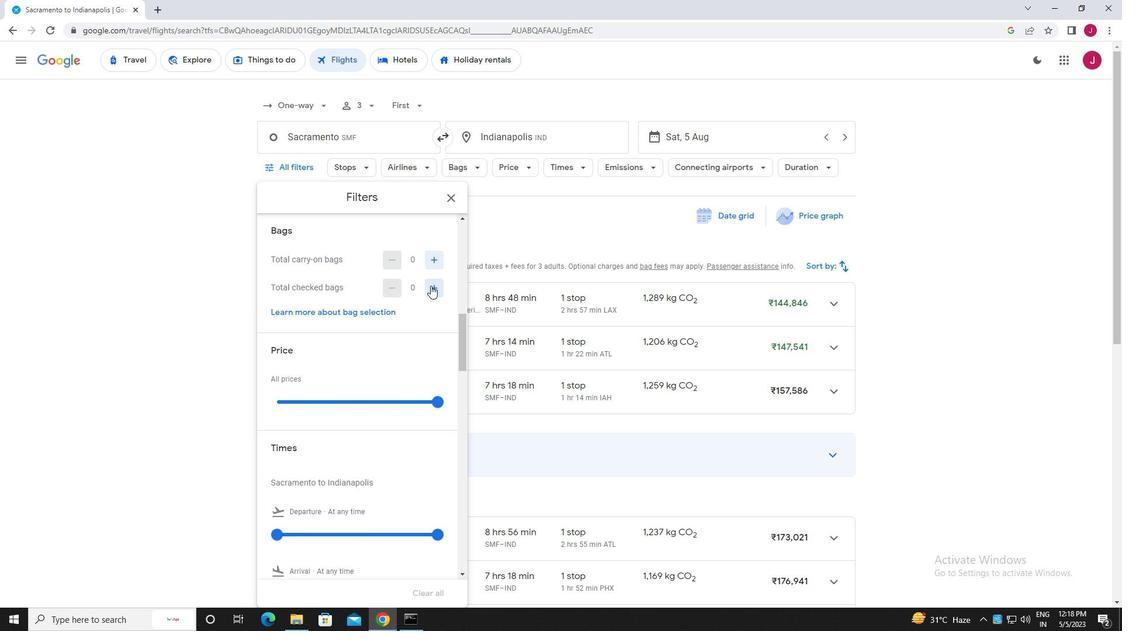 
Action: Mouse pressed left at (431, 285)
Screenshot: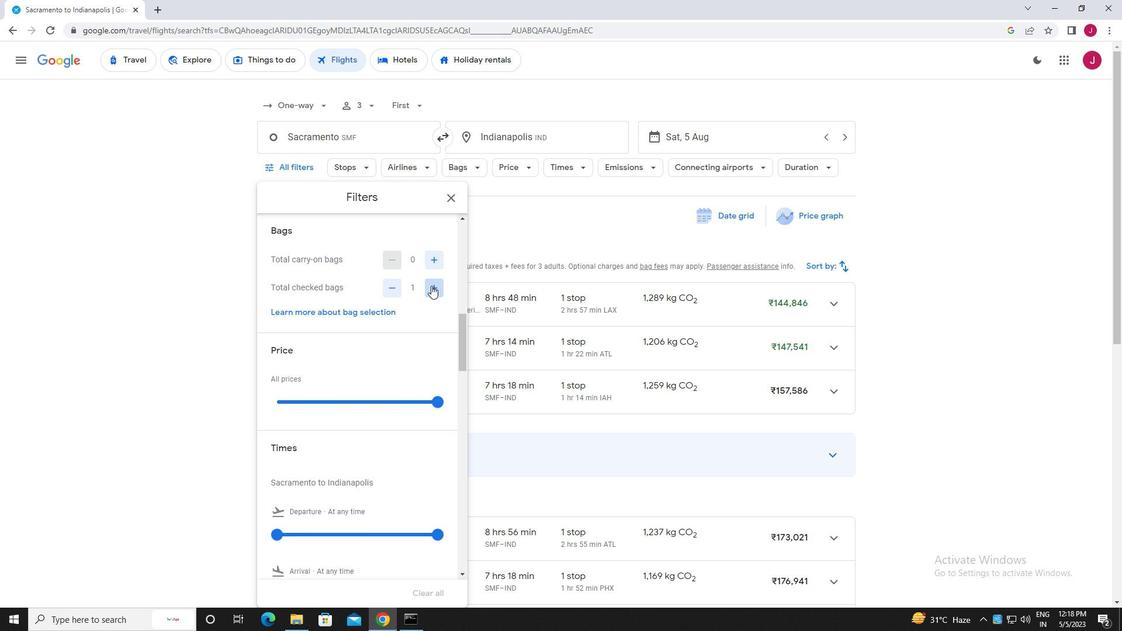 
Action: Mouse moved to (395, 294)
Screenshot: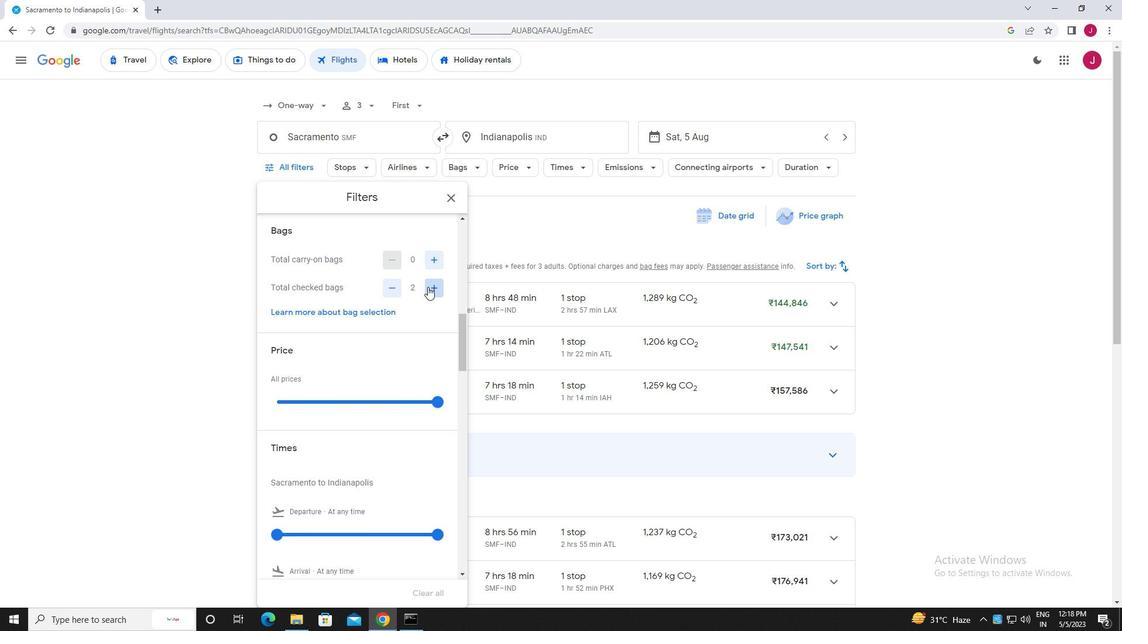 
Action: Mouse scrolled (395, 294) with delta (0, 0)
Screenshot: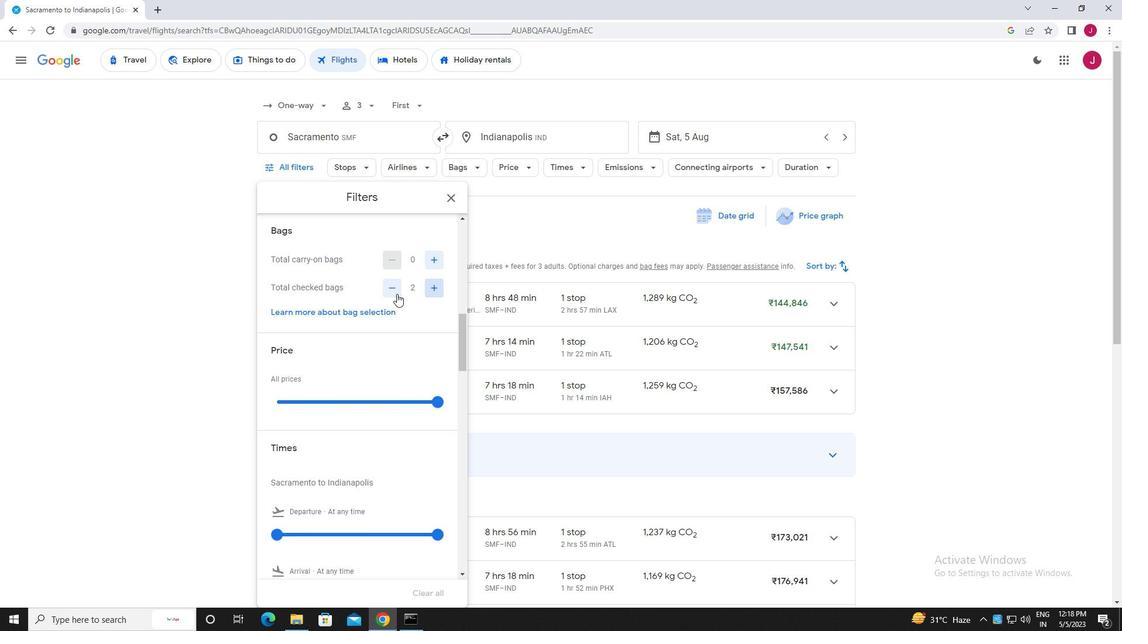 
Action: Mouse scrolled (395, 294) with delta (0, 0)
Screenshot: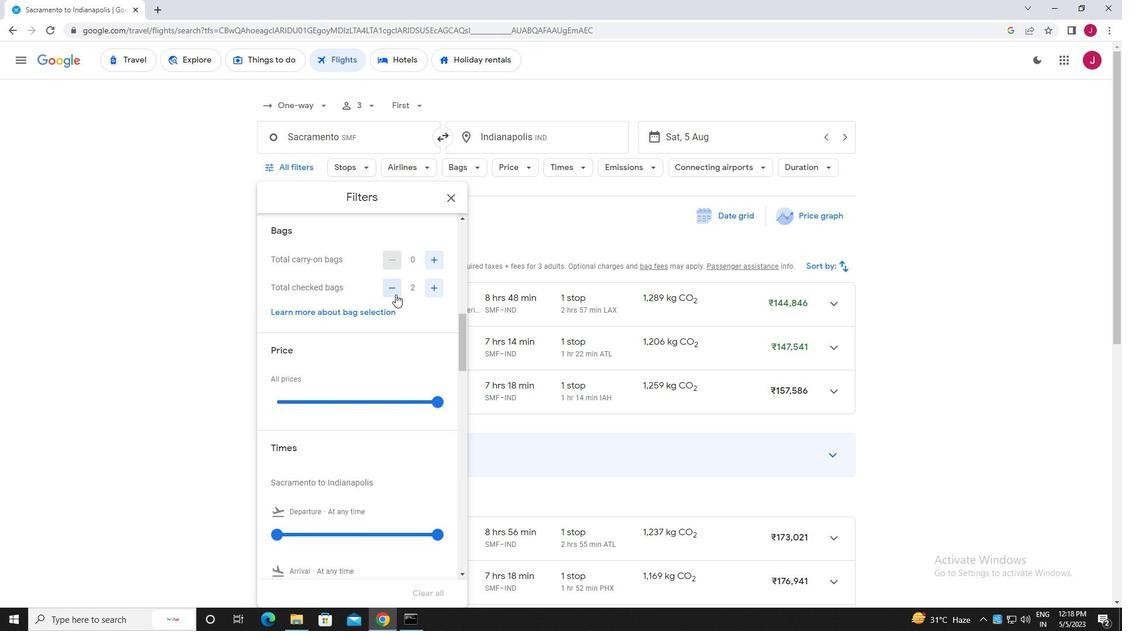 
Action: Mouse moved to (438, 285)
Screenshot: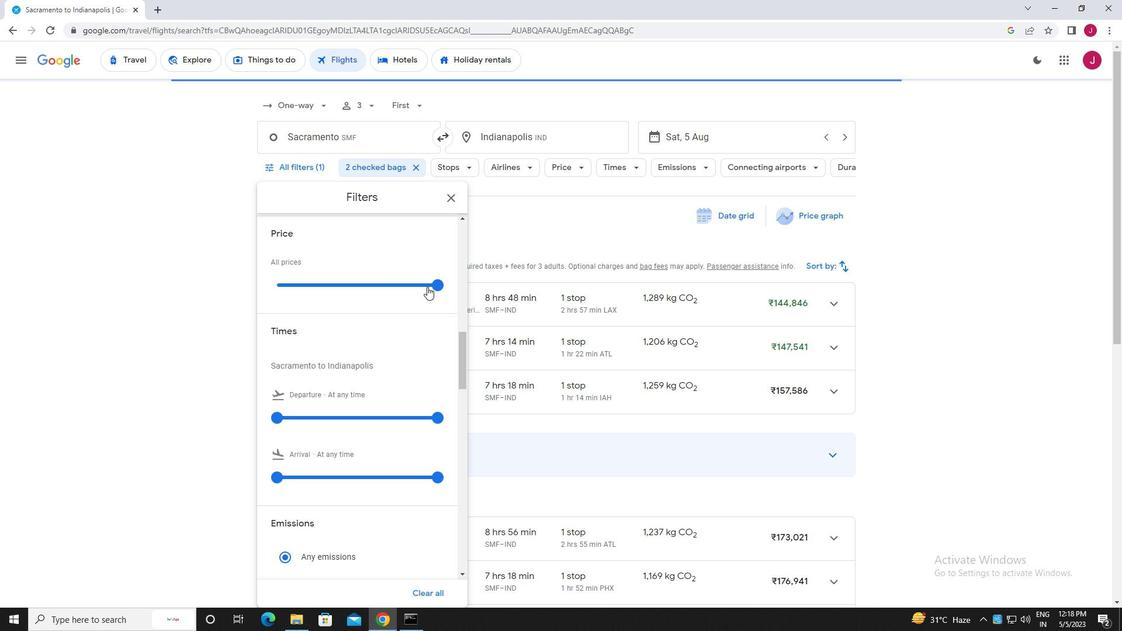 
Action: Mouse pressed left at (438, 285)
Screenshot: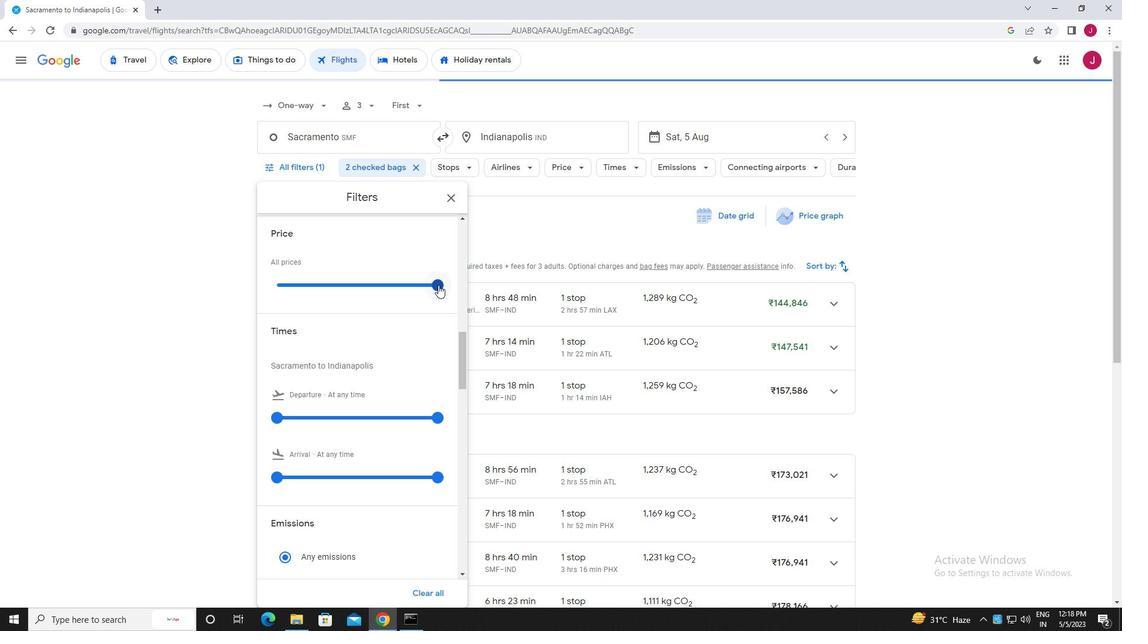 
Action: Mouse moved to (348, 301)
Screenshot: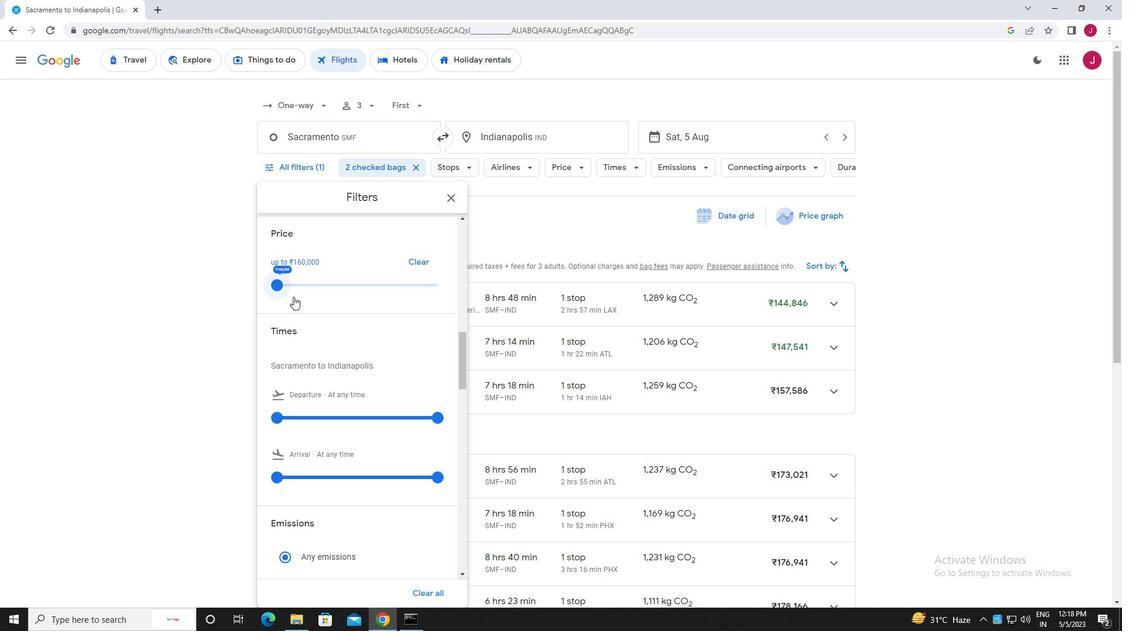 
Action: Mouse scrolled (348, 300) with delta (0, 0)
Screenshot: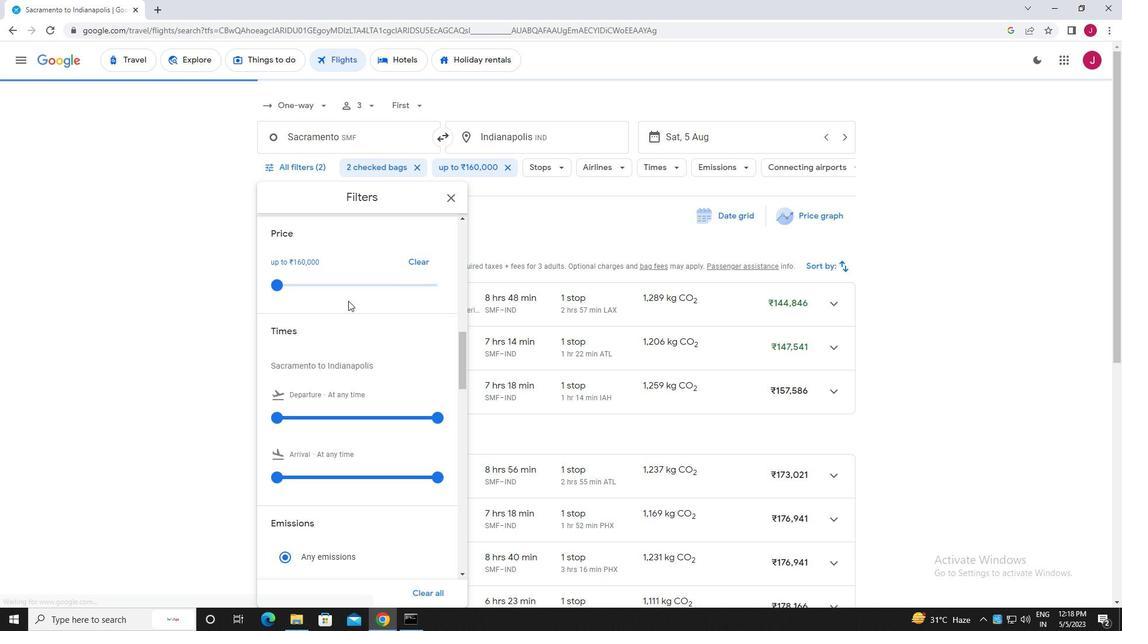 
Action: Mouse scrolled (348, 300) with delta (0, 0)
Screenshot: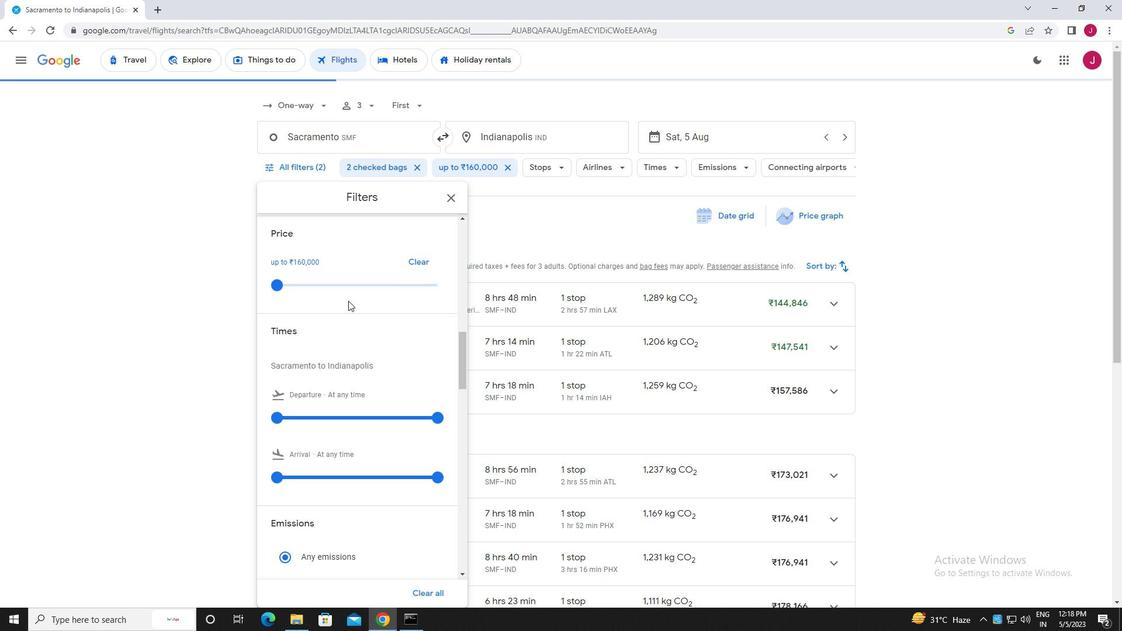 
Action: Mouse moved to (277, 300)
Screenshot: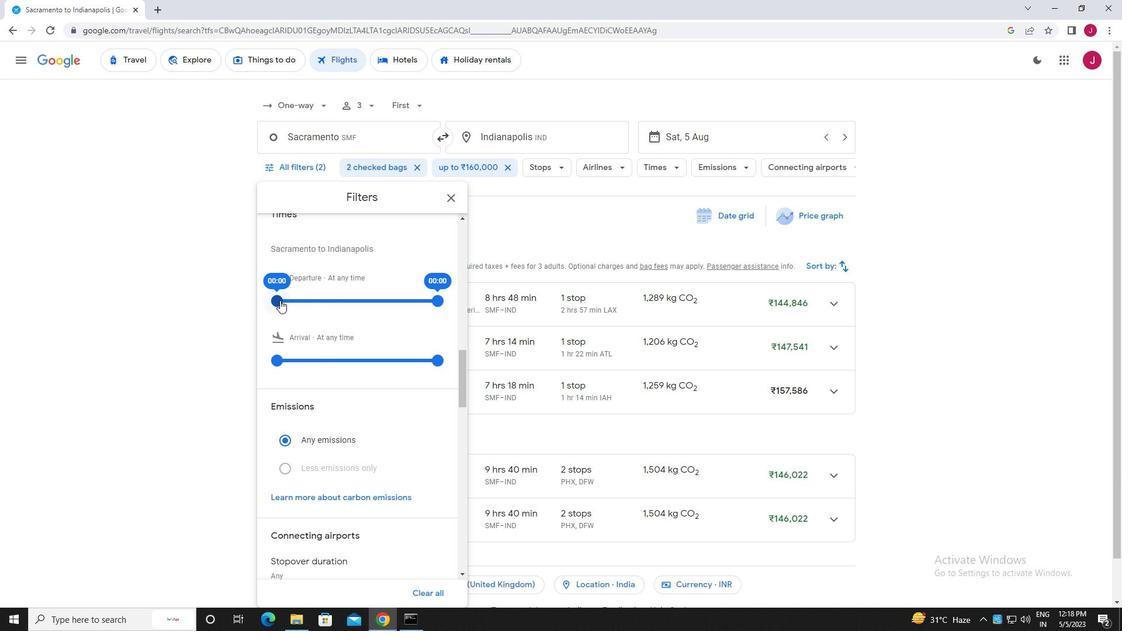 
Action: Mouse pressed left at (277, 300)
Screenshot: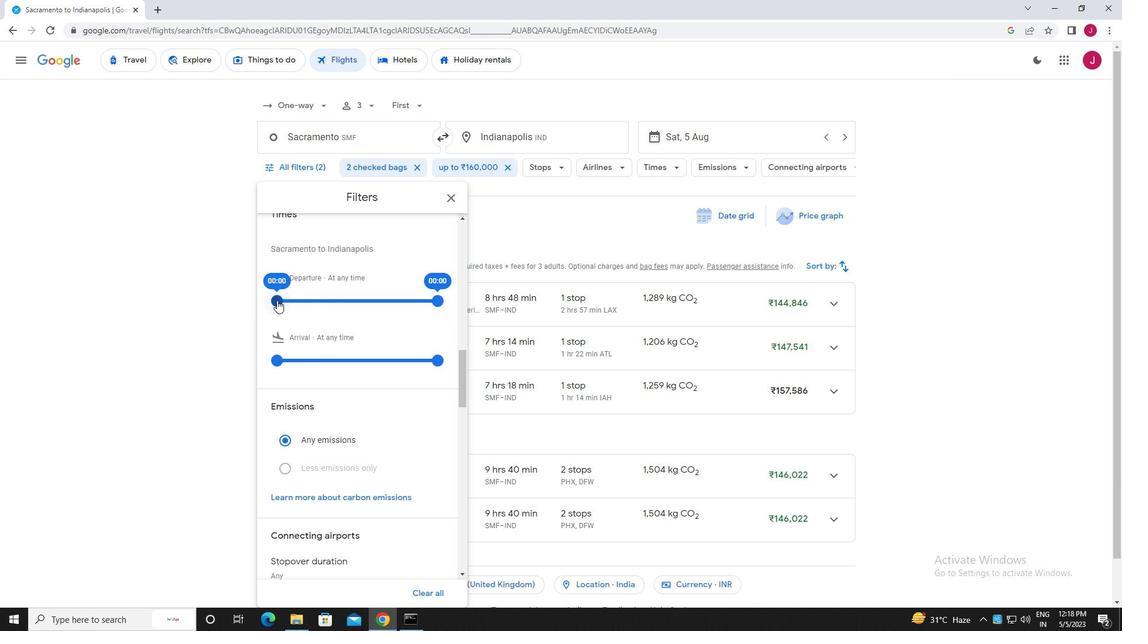 
Action: Mouse moved to (435, 300)
Screenshot: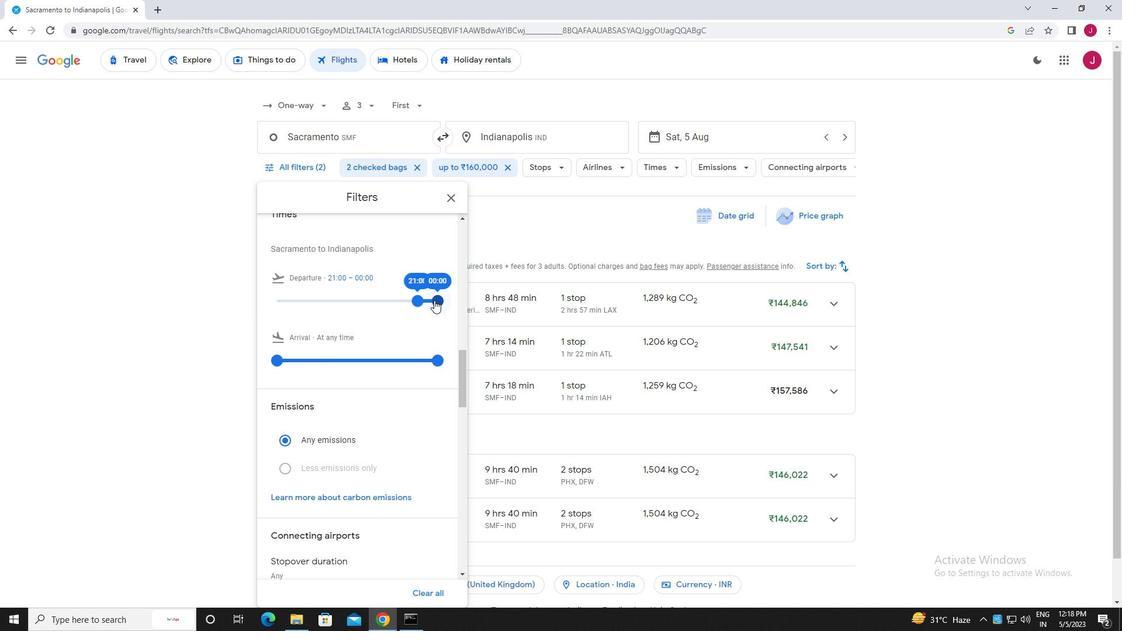 
Action: Mouse pressed left at (435, 300)
Screenshot: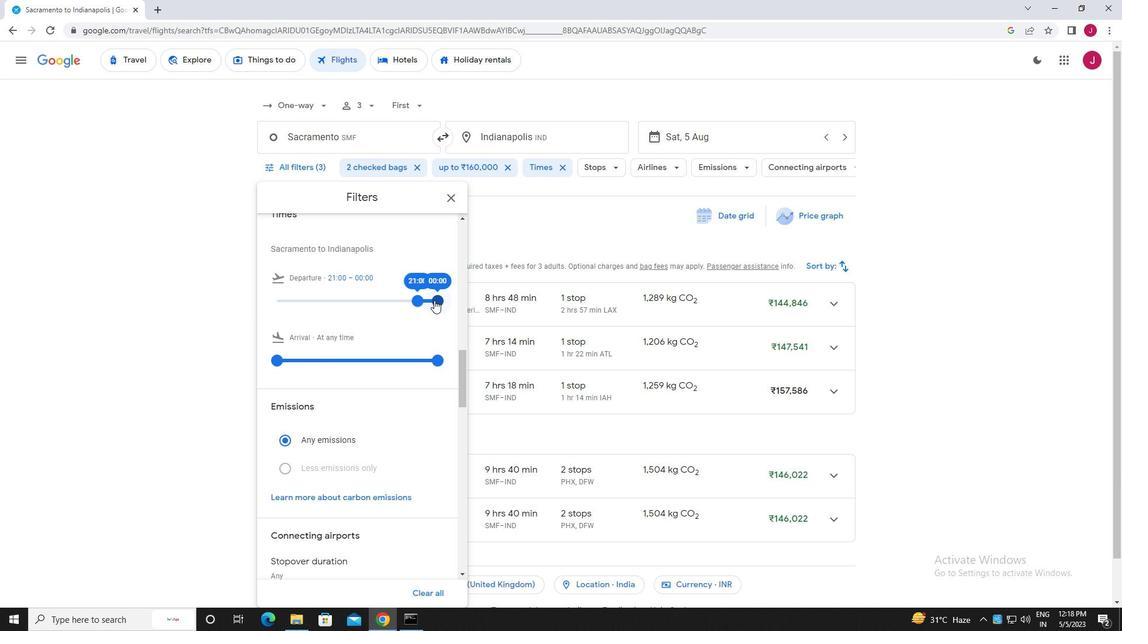 
Action: Mouse moved to (452, 196)
Screenshot: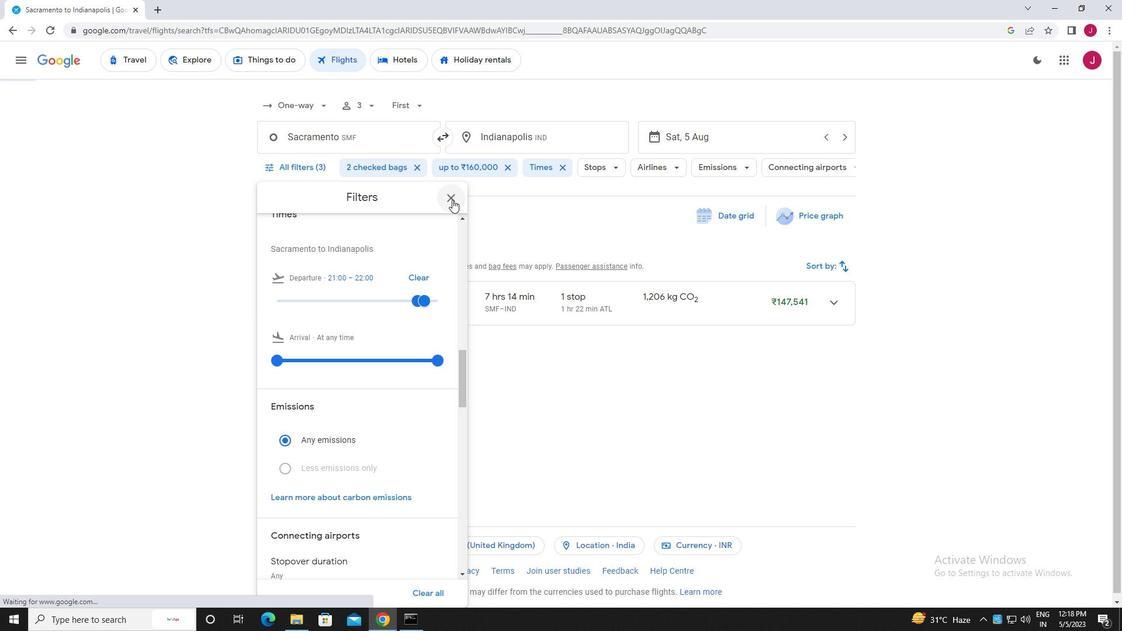 
Action: Mouse pressed left at (452, 196)
Screenshot: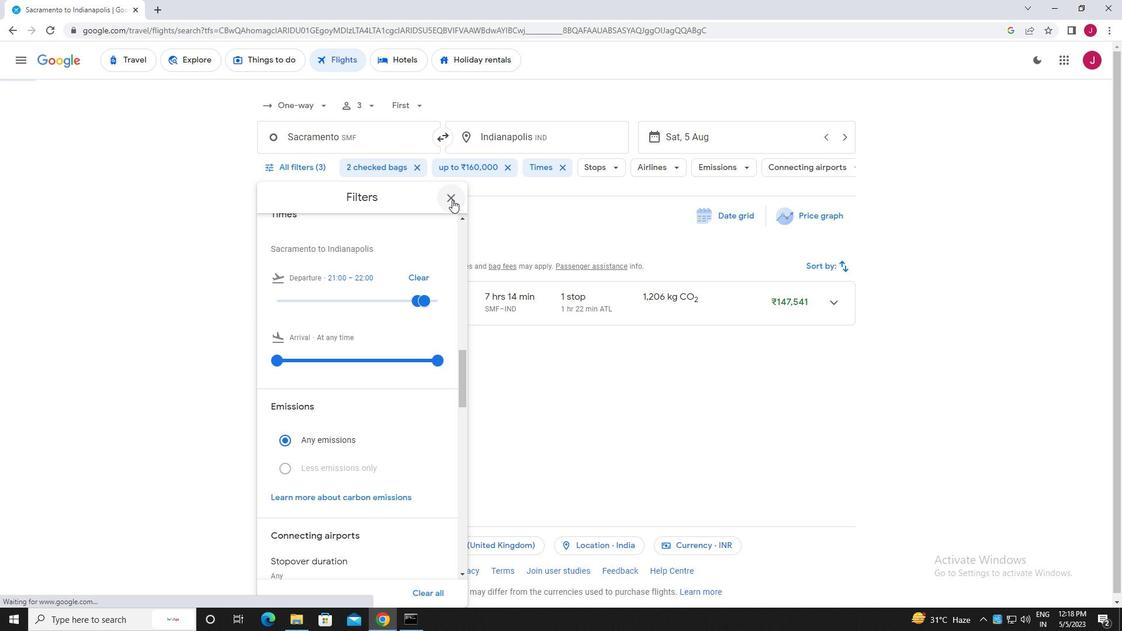 
